 Task: Check the average views per listing of electric range in the last 5 years.
Action: Mouse moved to (1008, 223)
Screenshot: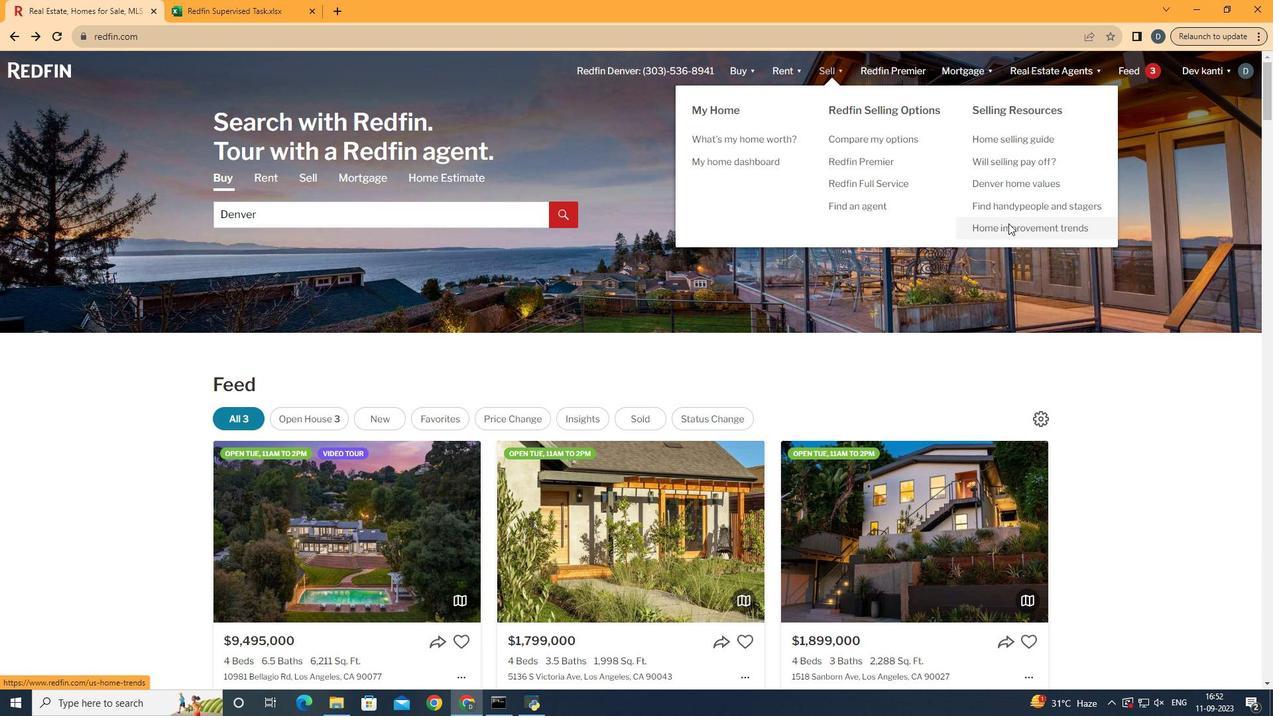 
Action: Mouse pressed left at (1008, 223)
Screenshot: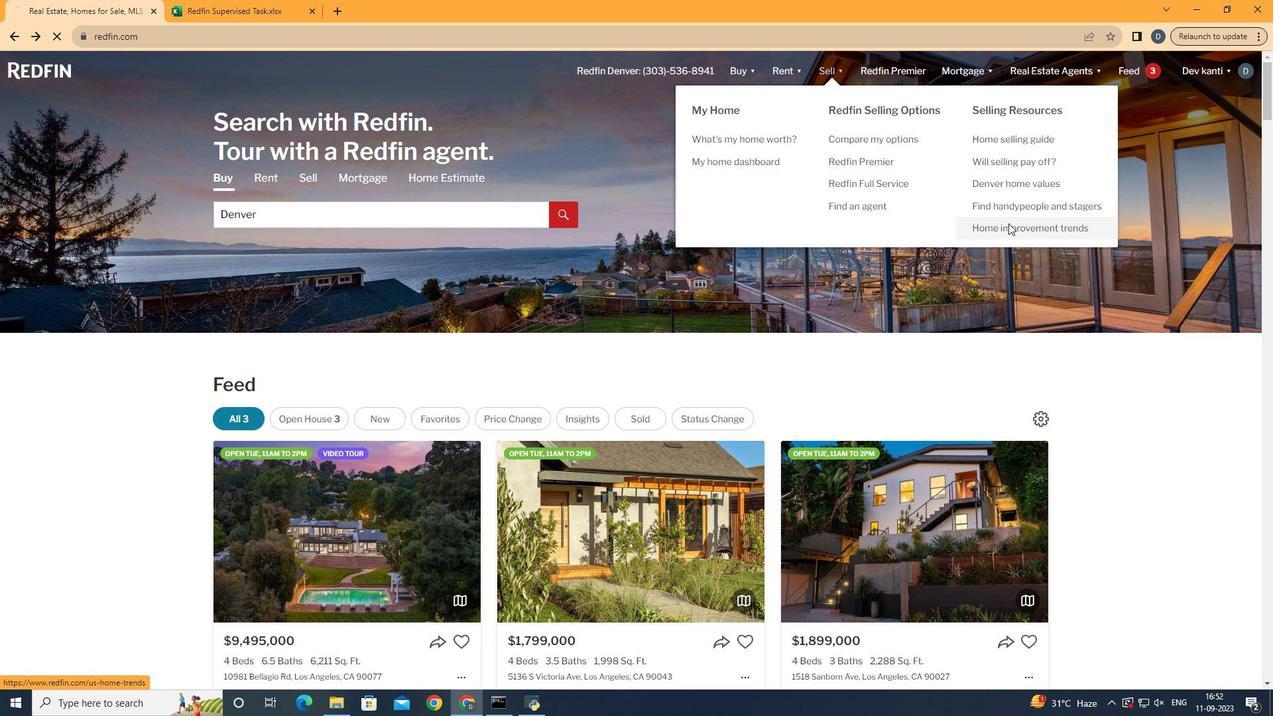 
Action: Mouse moved to (323, 249)
Screenshot: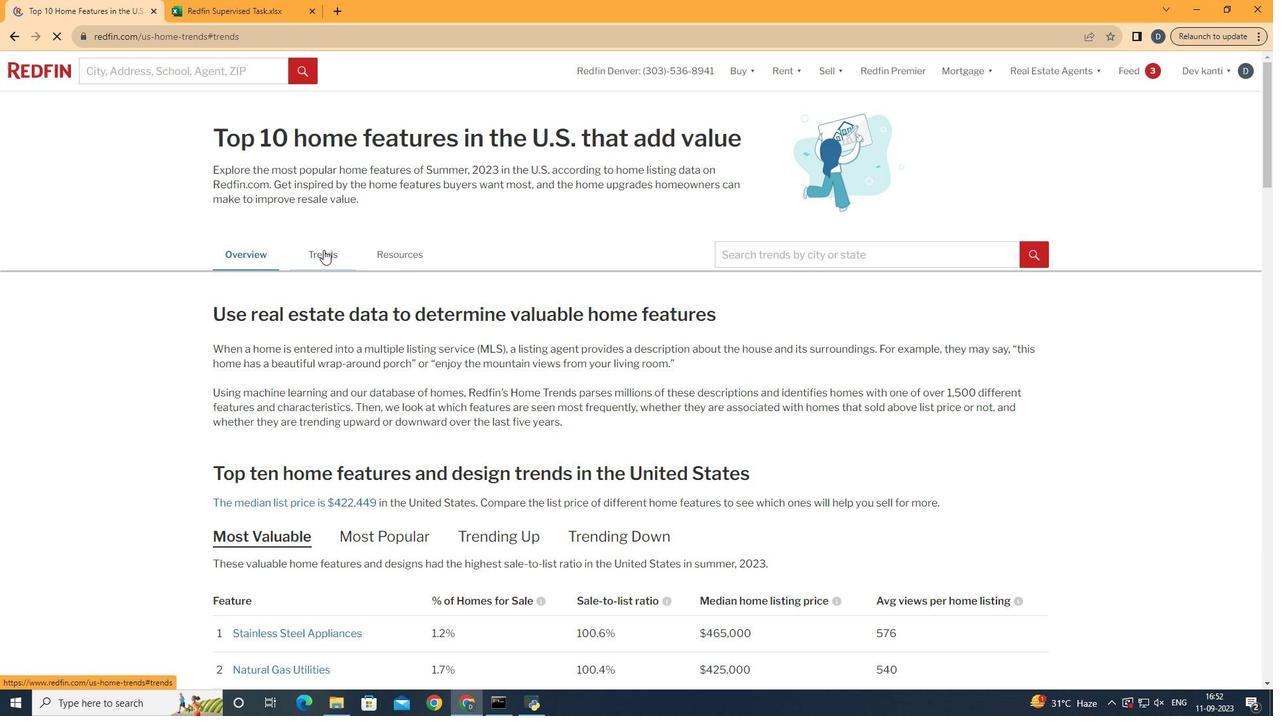 
Action: Mouse pressed left at (323, 249)
Screenshot: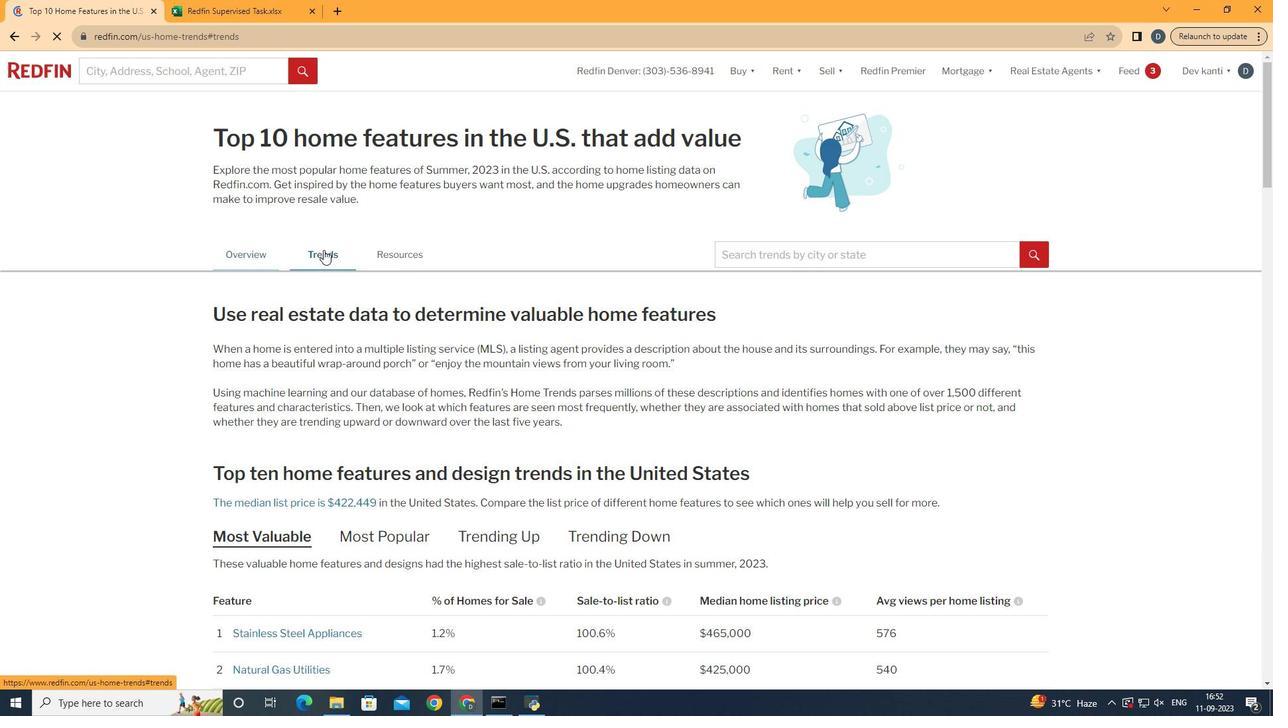 
Action: Mouse moved to (470, 276)
Screenshot: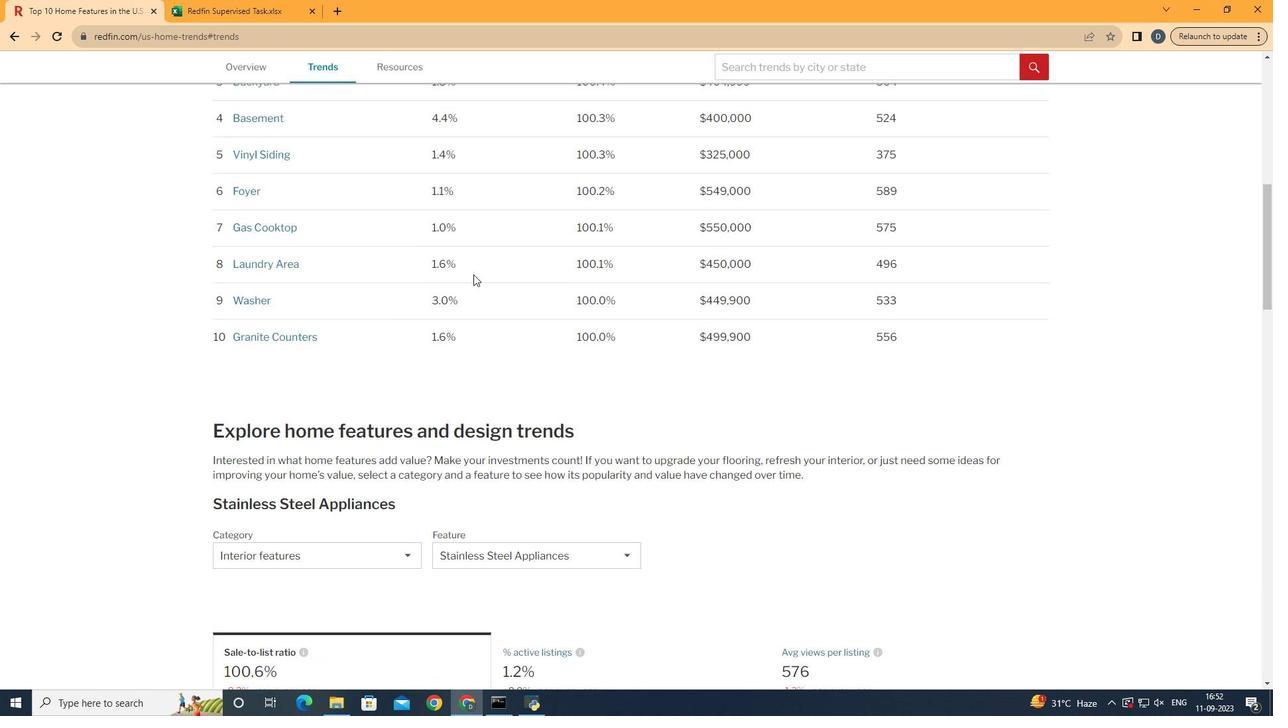 
Action: Mouse scrolled (470, 275) with delta (0, 0)
Screenshot: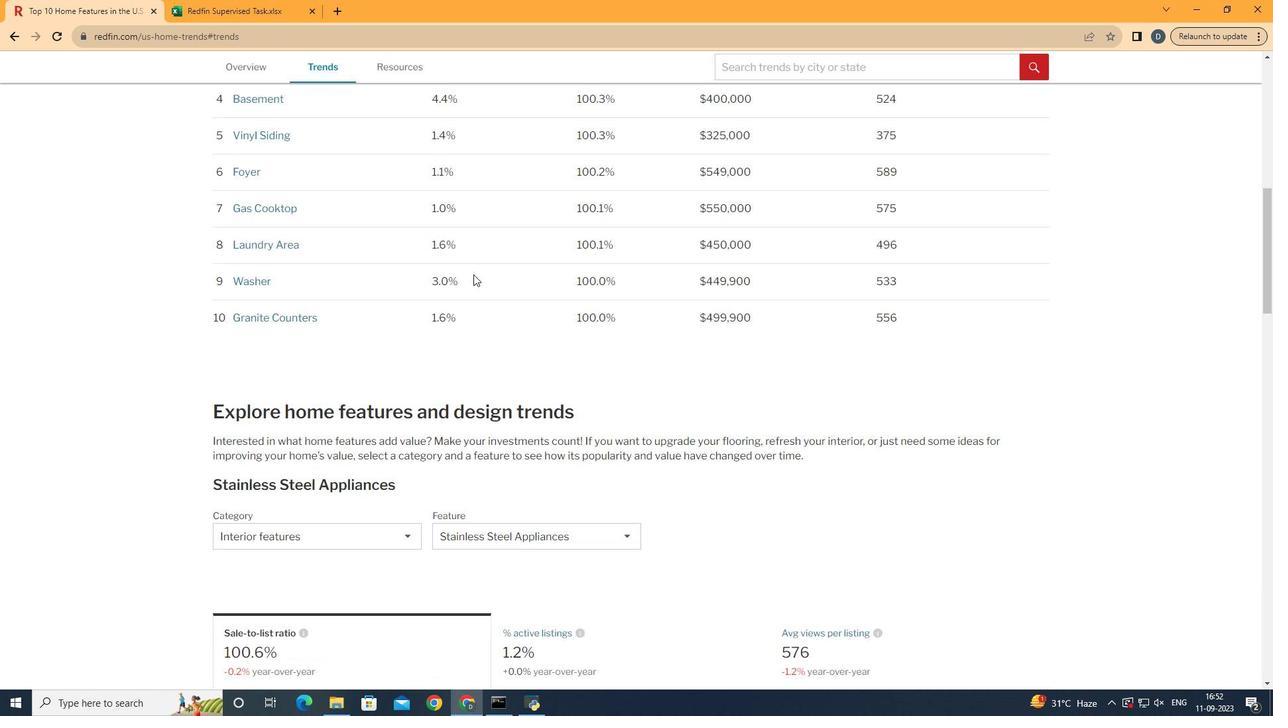 
Action: Mouse scrolled (470, 275) with delta (0, 0)
Screenshot: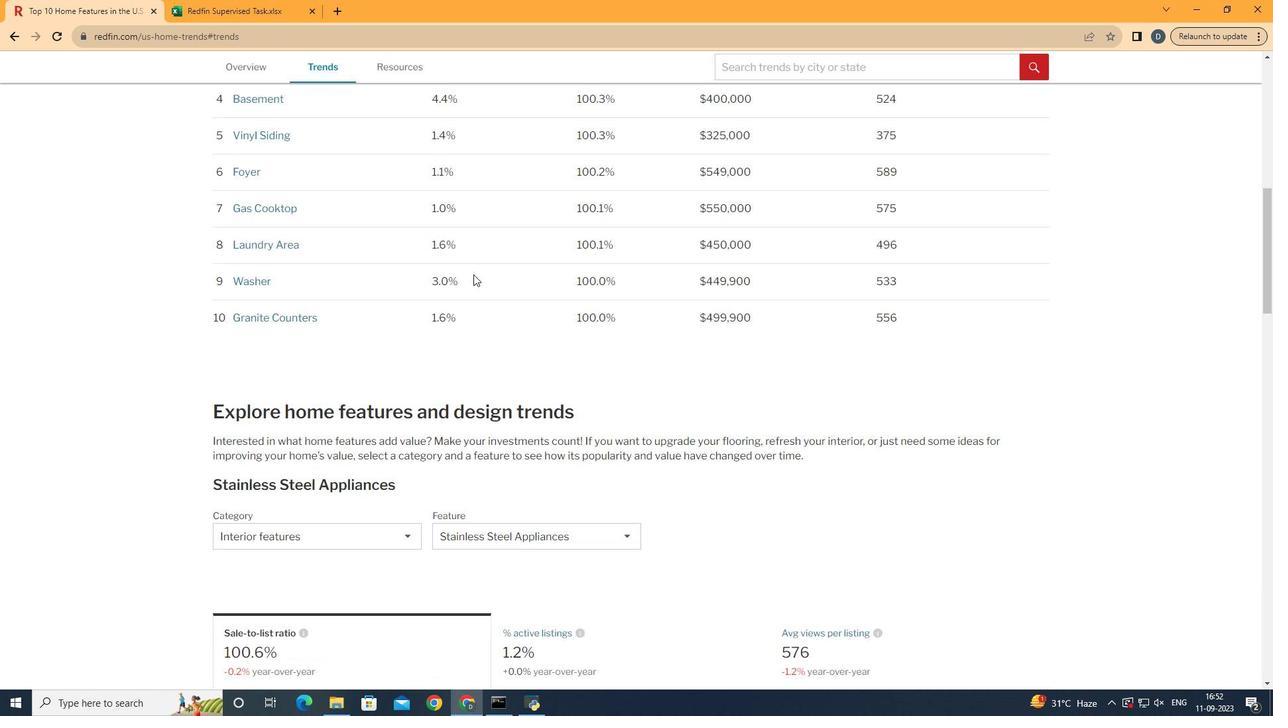 
Action: Mouse scrolled (470, 275) with delta (0, 0)
Screenshot: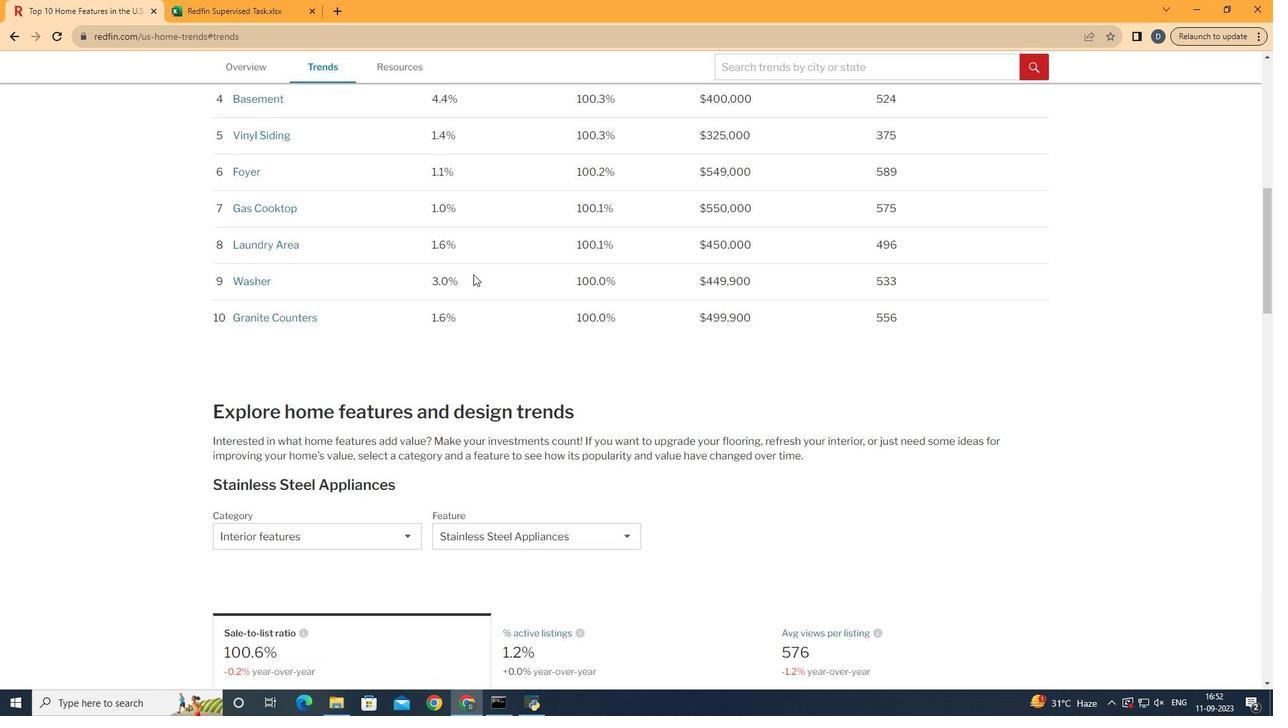 
Action: Mouse moved to (470, 275)
Screenshot: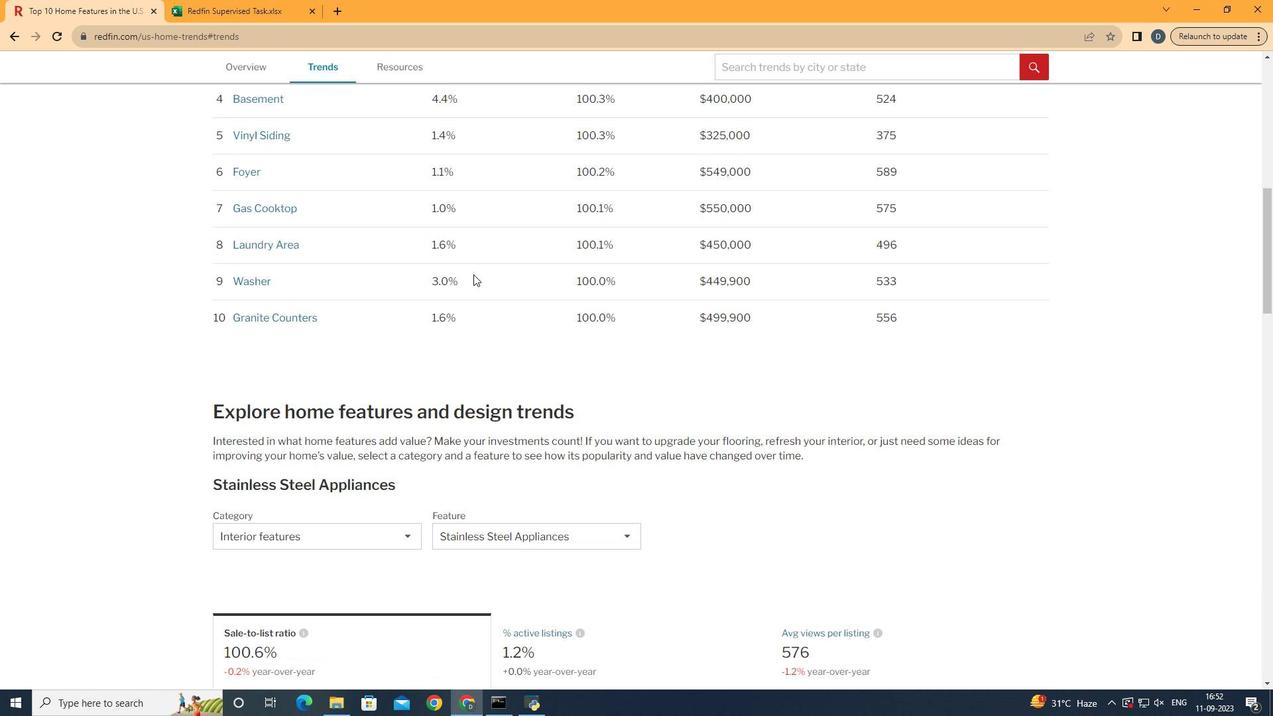 
Action: Mouse scrolled (470, 275) with delta (0, 0)
Screenshot: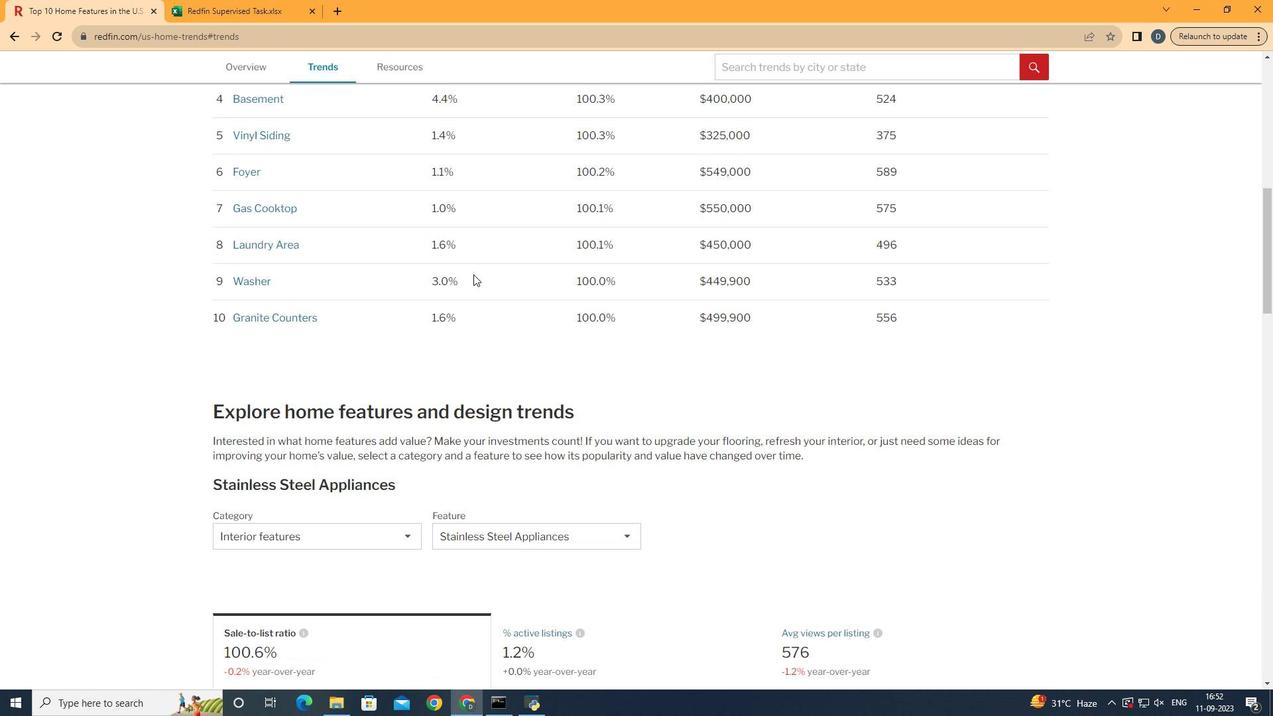 
Action: Mouse moved to (473, 274)
Screenshot: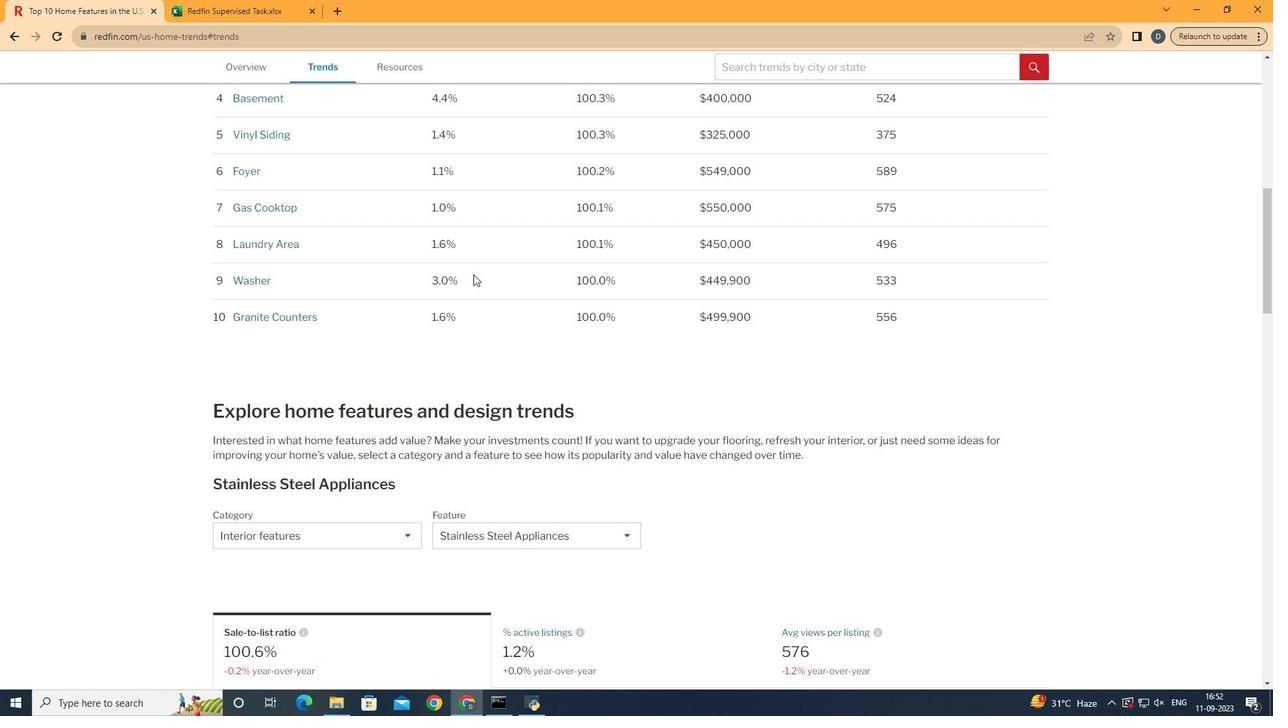 
Action: Mouse scrolled (473, 273) with delta (0, 0)
Screenshot: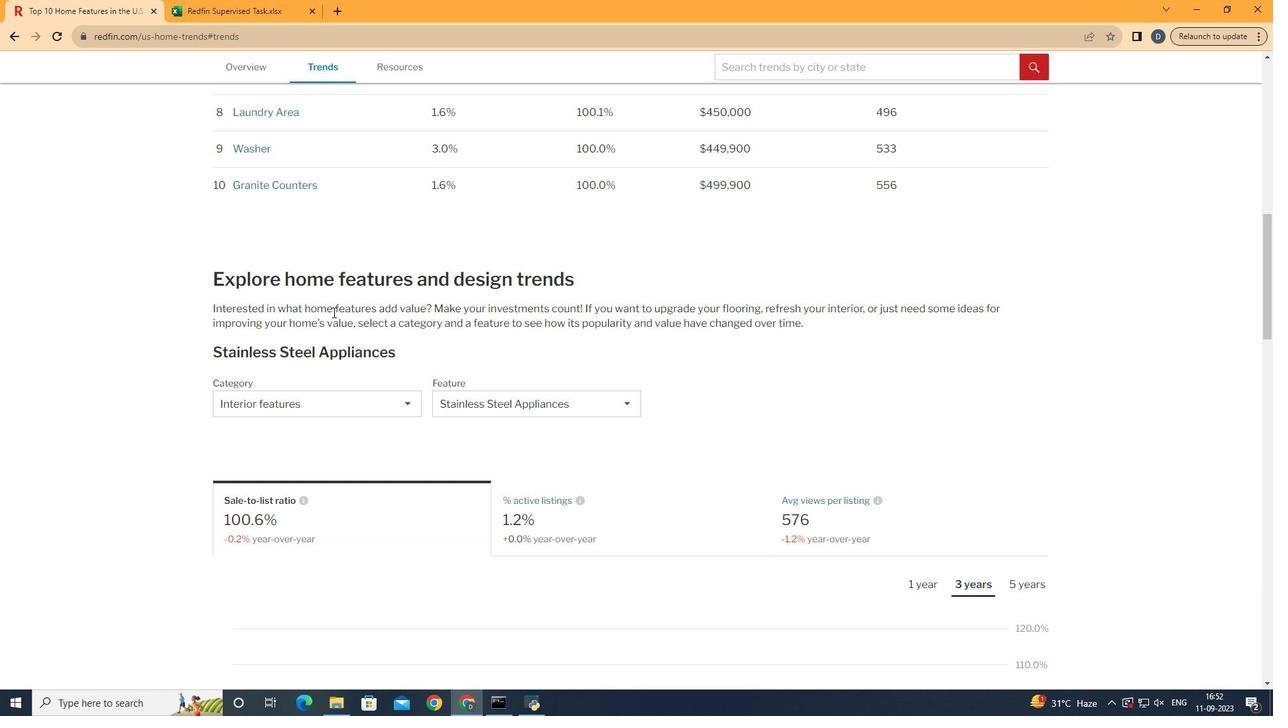 
Action: Mouse scrolled (473, 273) with delta (0, 0)
Screenshot: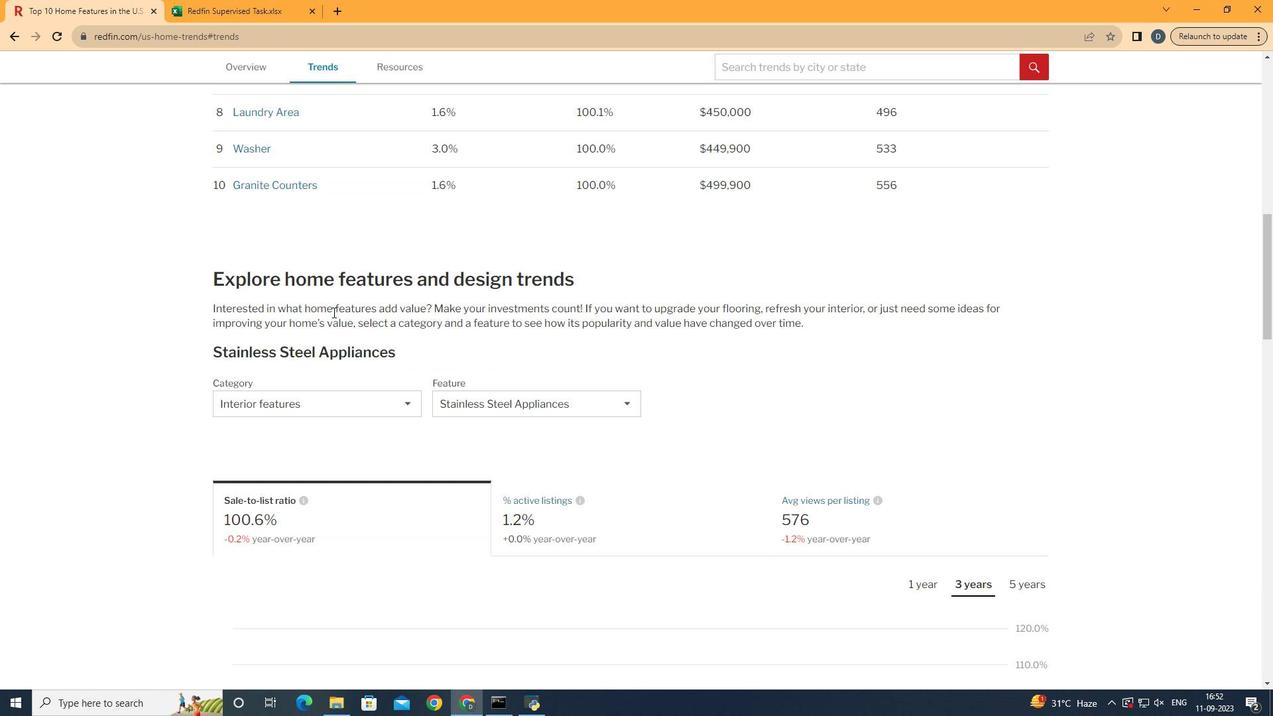 
Action: Mouse moved to (310, 346)
Screenshot: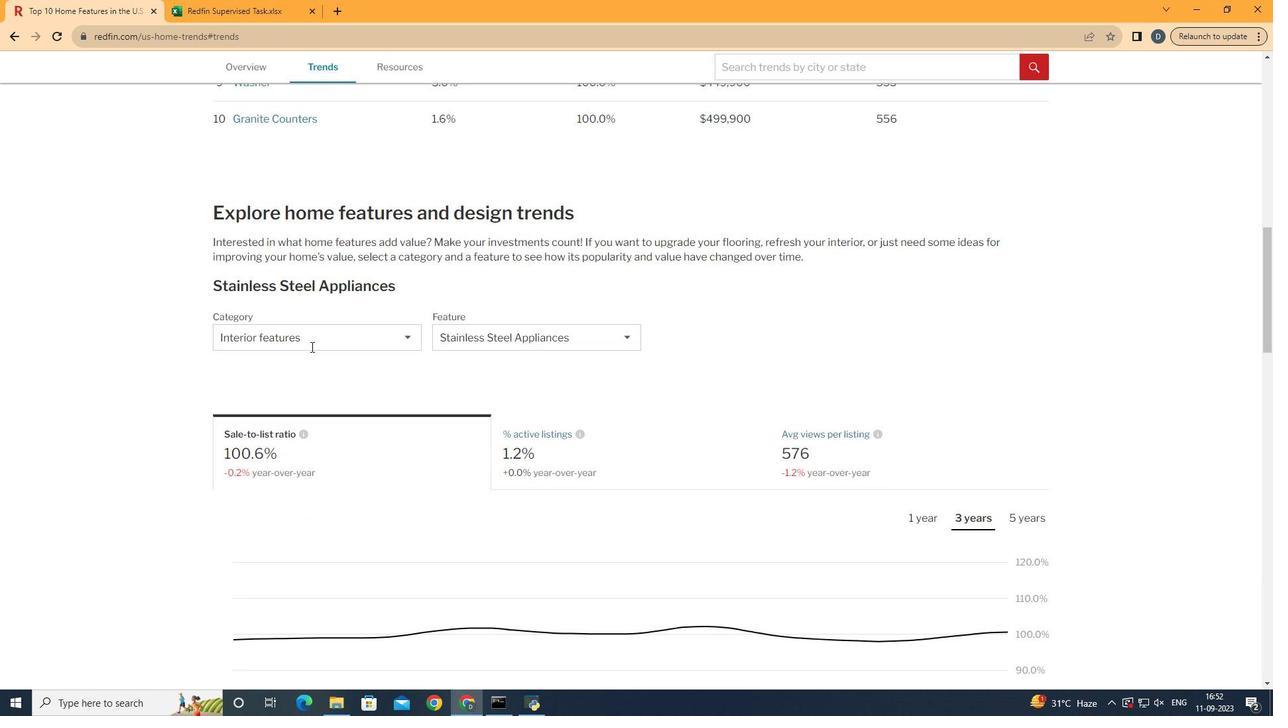 
Action: Mouse scrolled (310, 345) with delta (0, 0)
Screenshot: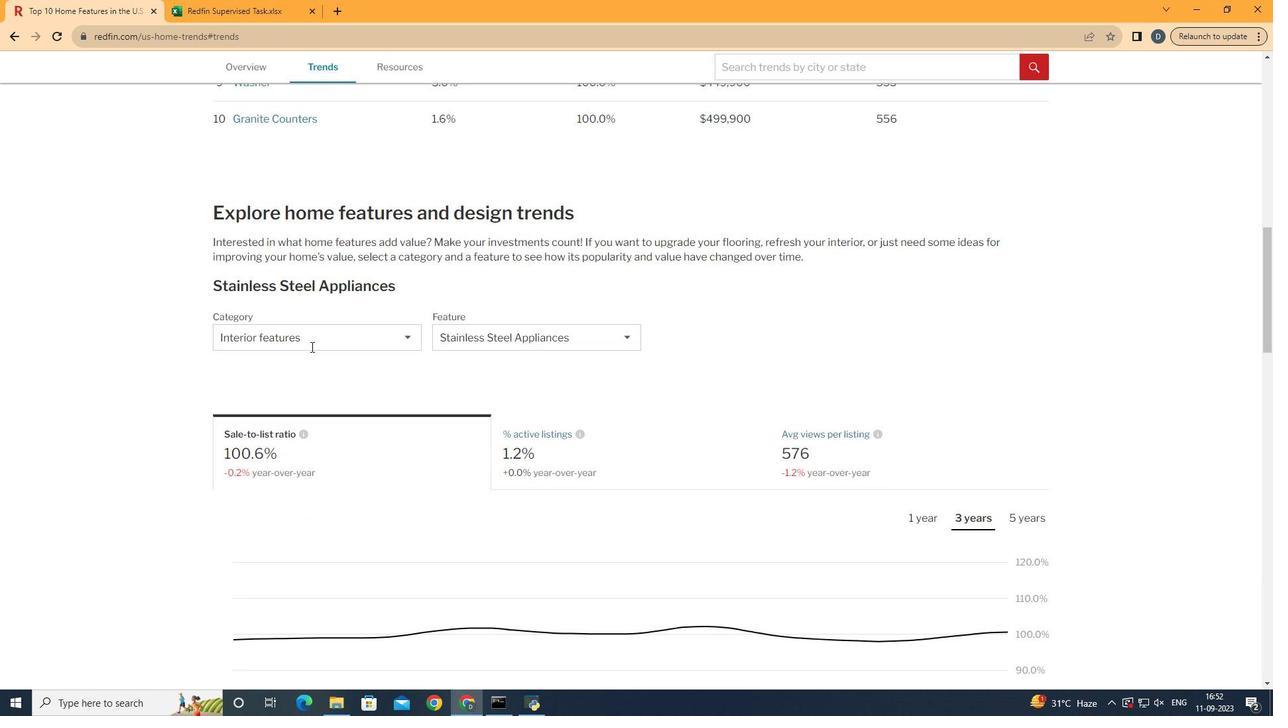 
Action: Mouse moved to (310, 346)
Screenshot: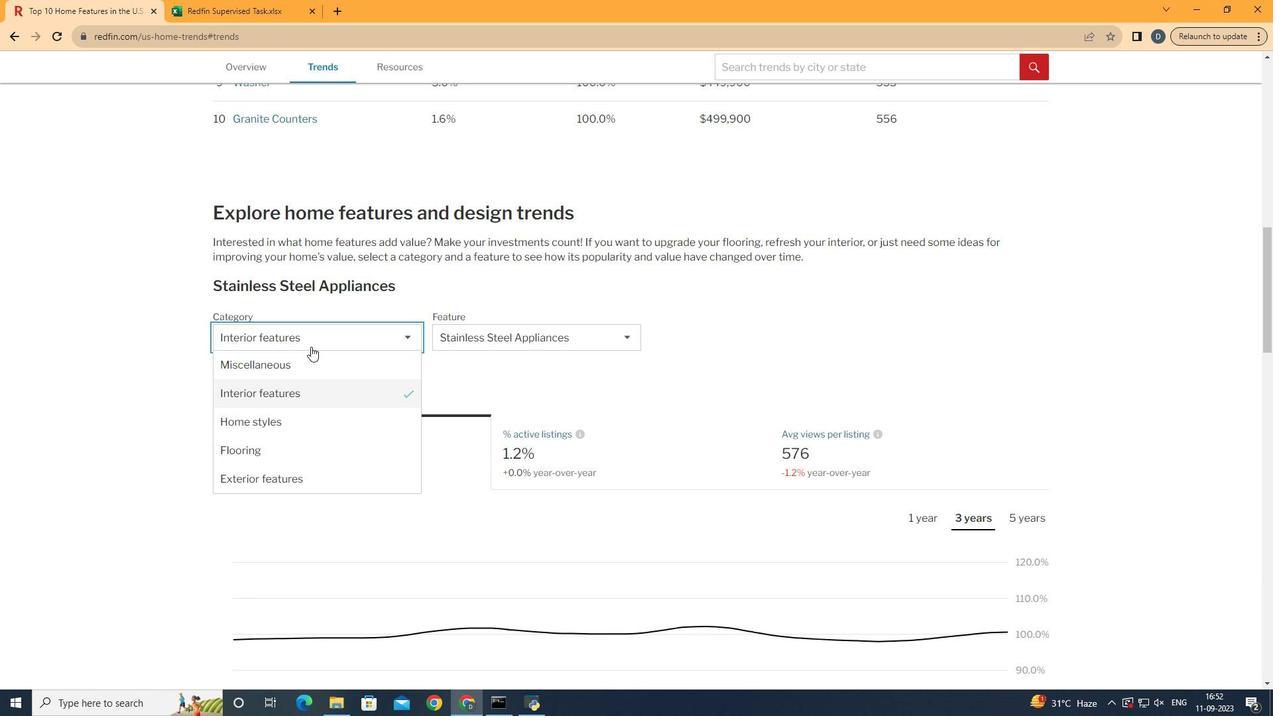 
Action: Mouse pressed left at (310, 346)
Screenshot: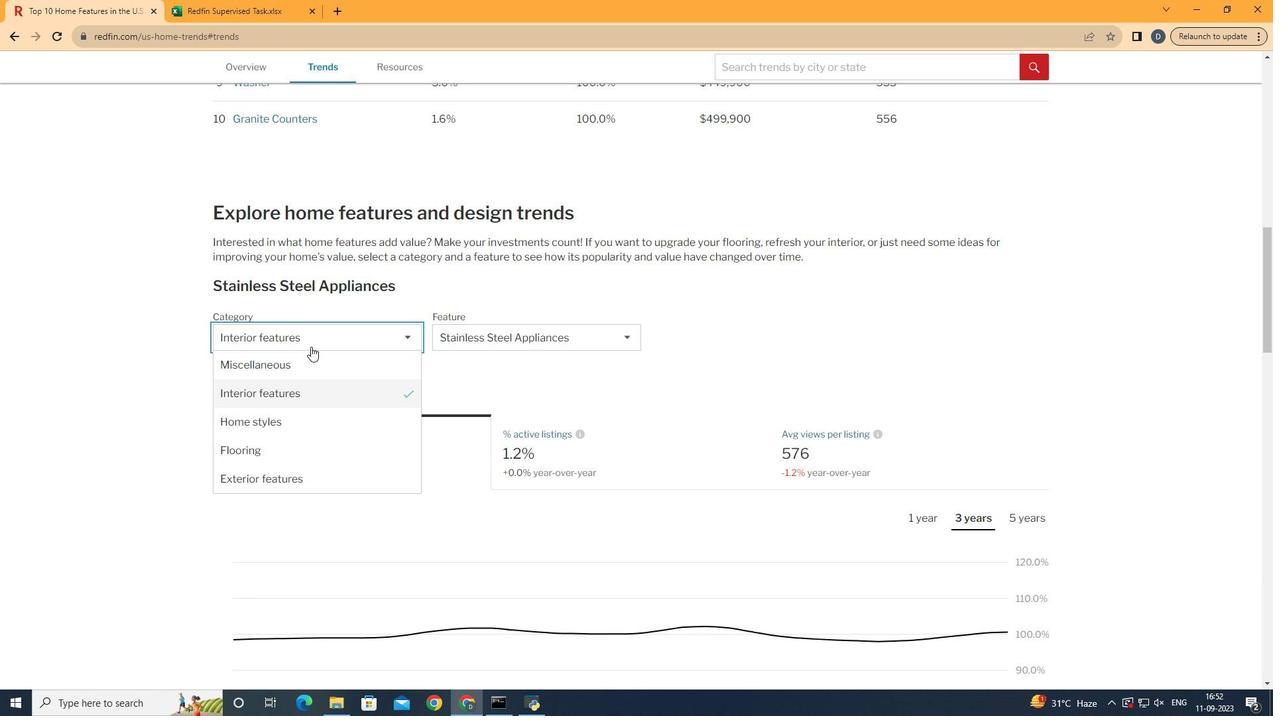 
Action: Mouse moved to (309, 403)
Screenshot: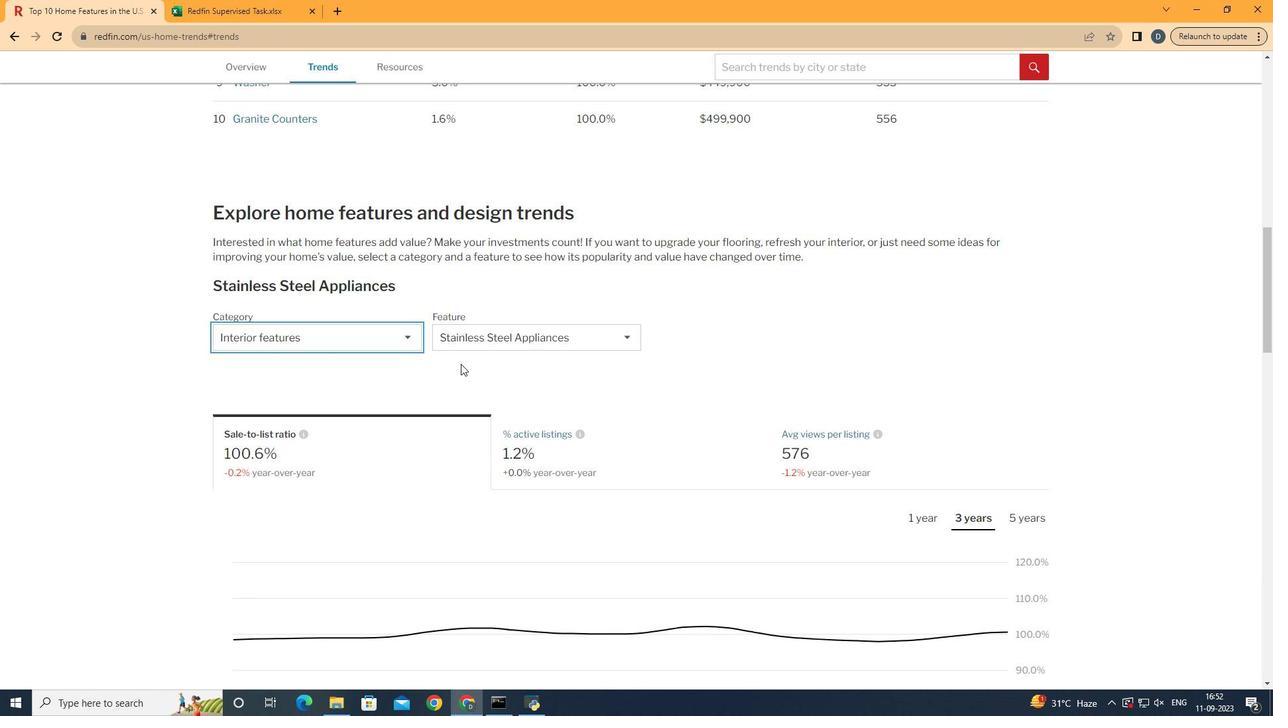 
Action: Mouse pressed left at (309, 403)
Screenshot: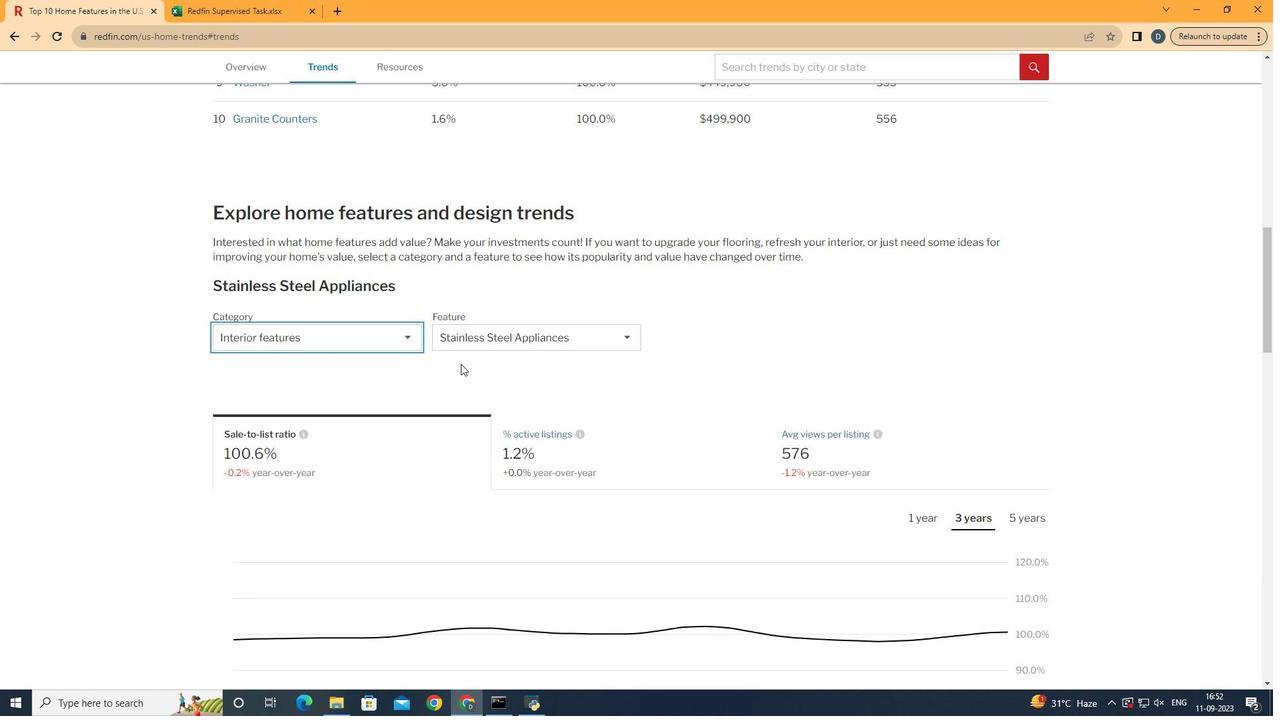 
Action: Mouse moved to (523, 340)
Screenshot: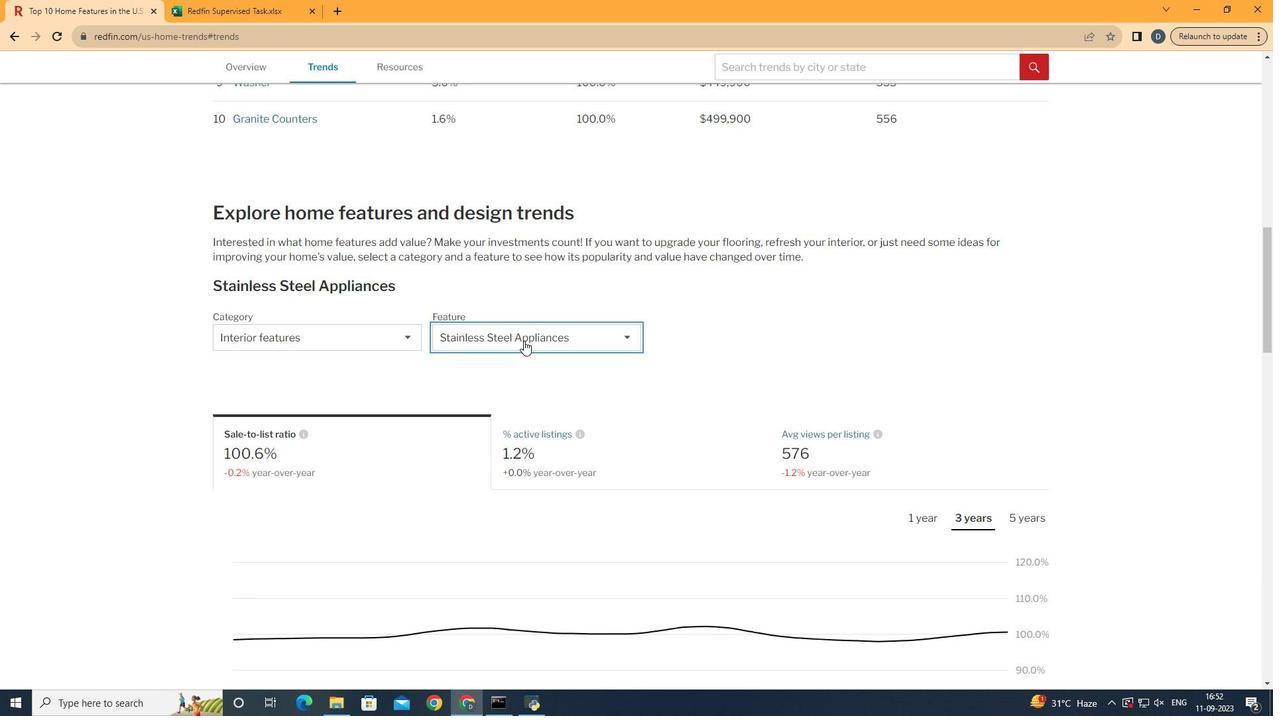 
Action: Mouse pressed left at (523, 340)
Screenshot: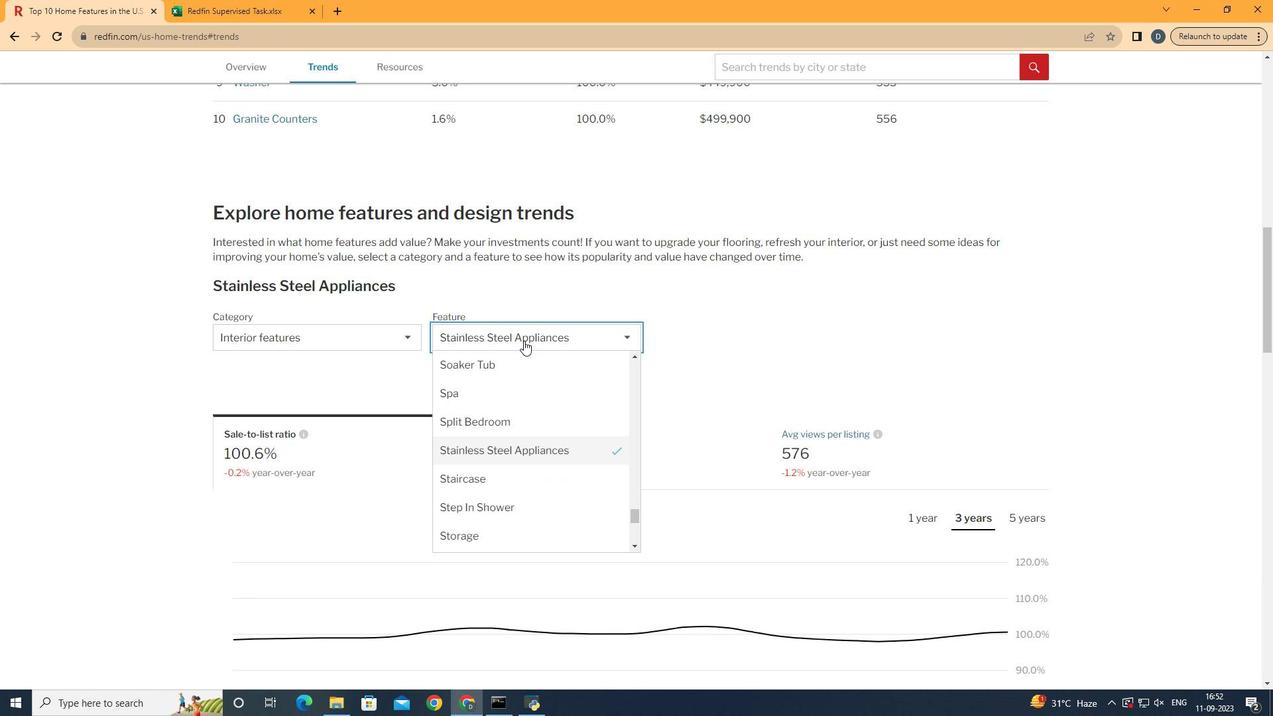 
Action: Mouse moved to (576, 427)
Screenshot: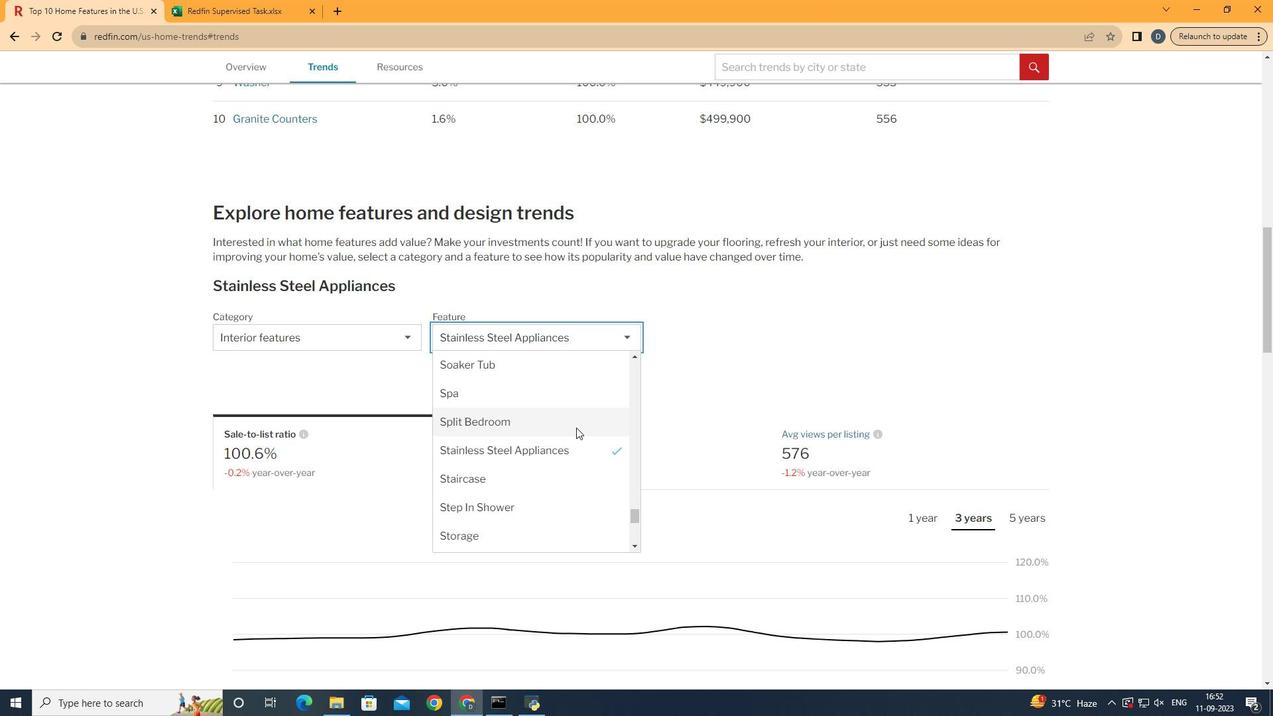 
Action: Mouse scrolled (576, 428) with delta (0, 0)
Screenshot: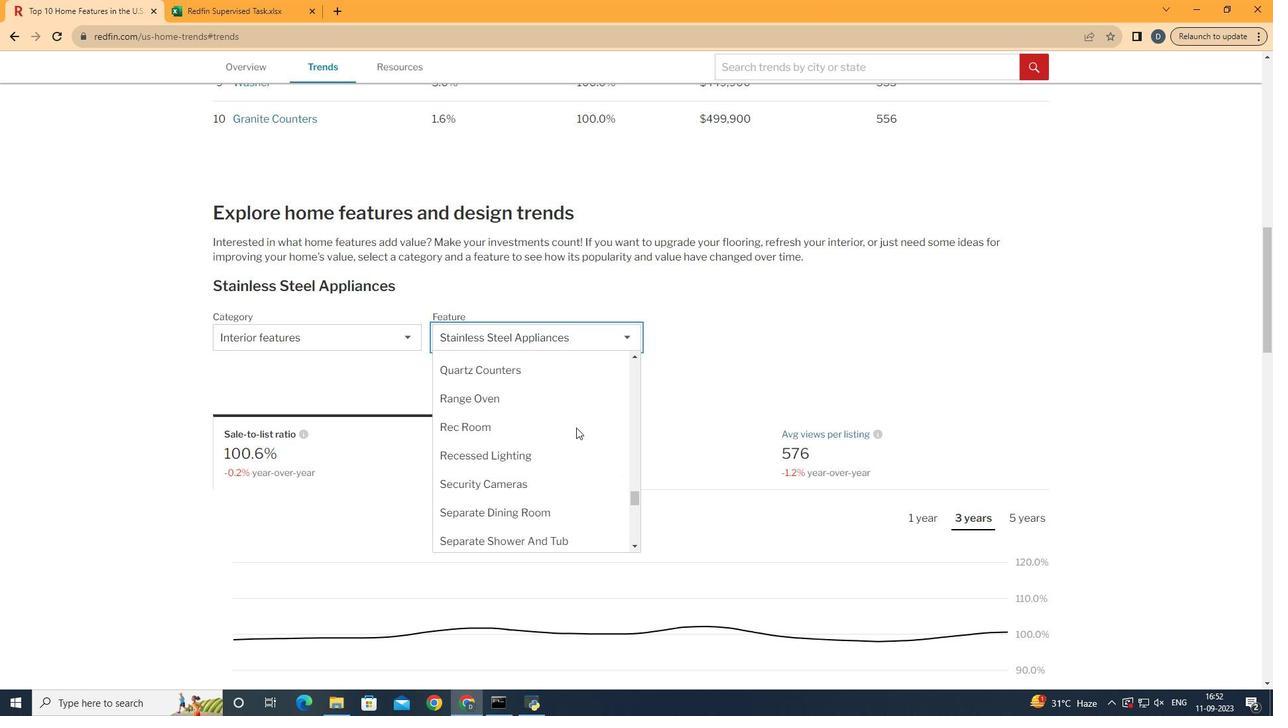 
Action: Mouse scrolled (576, 428) with delta (0, 0)
Screenshot: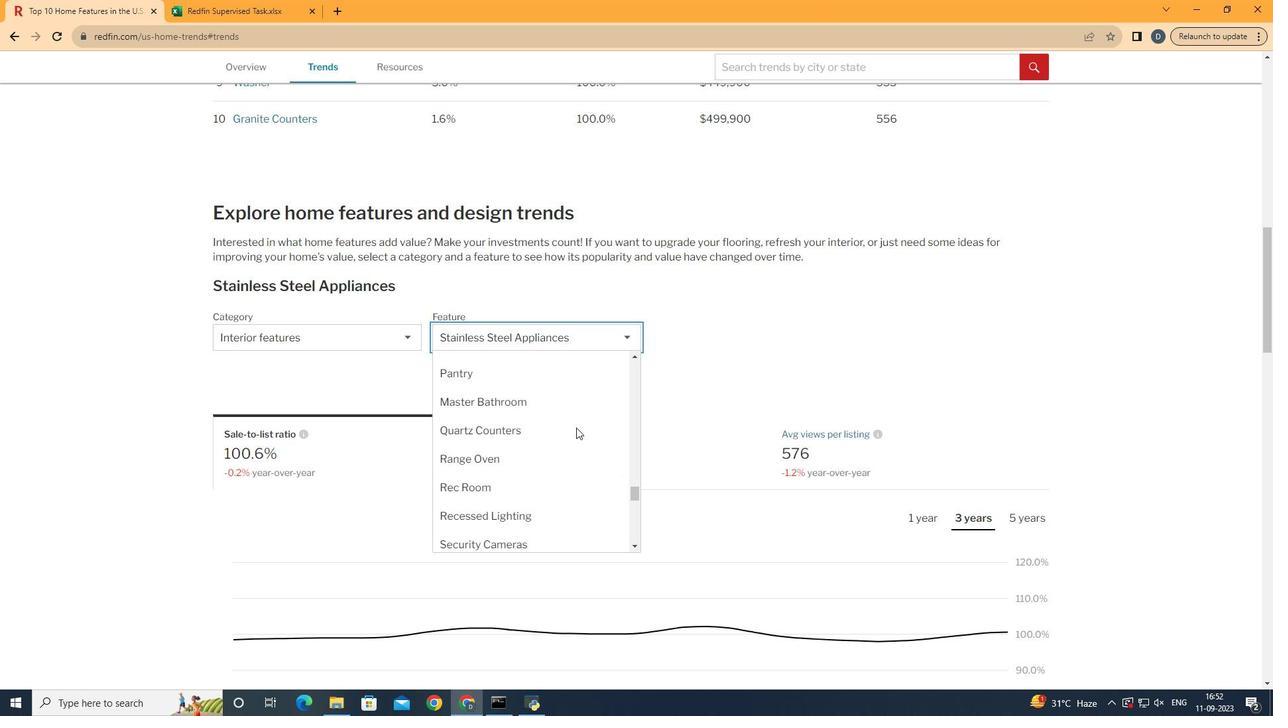 
Action: Mouse scrolled (576, 428) with delta (0, 0)
Screenshot: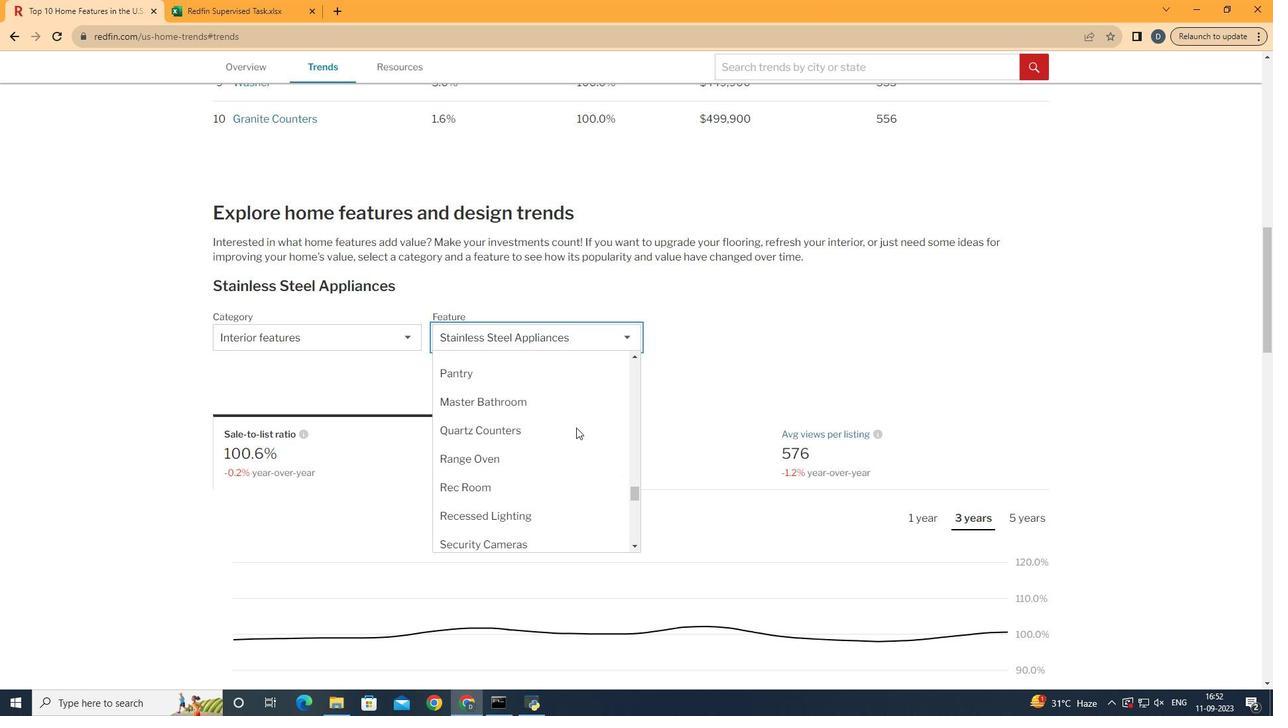 
Action: Mouse scrolled (576, 428) with delta (0, 0)
Screenshot: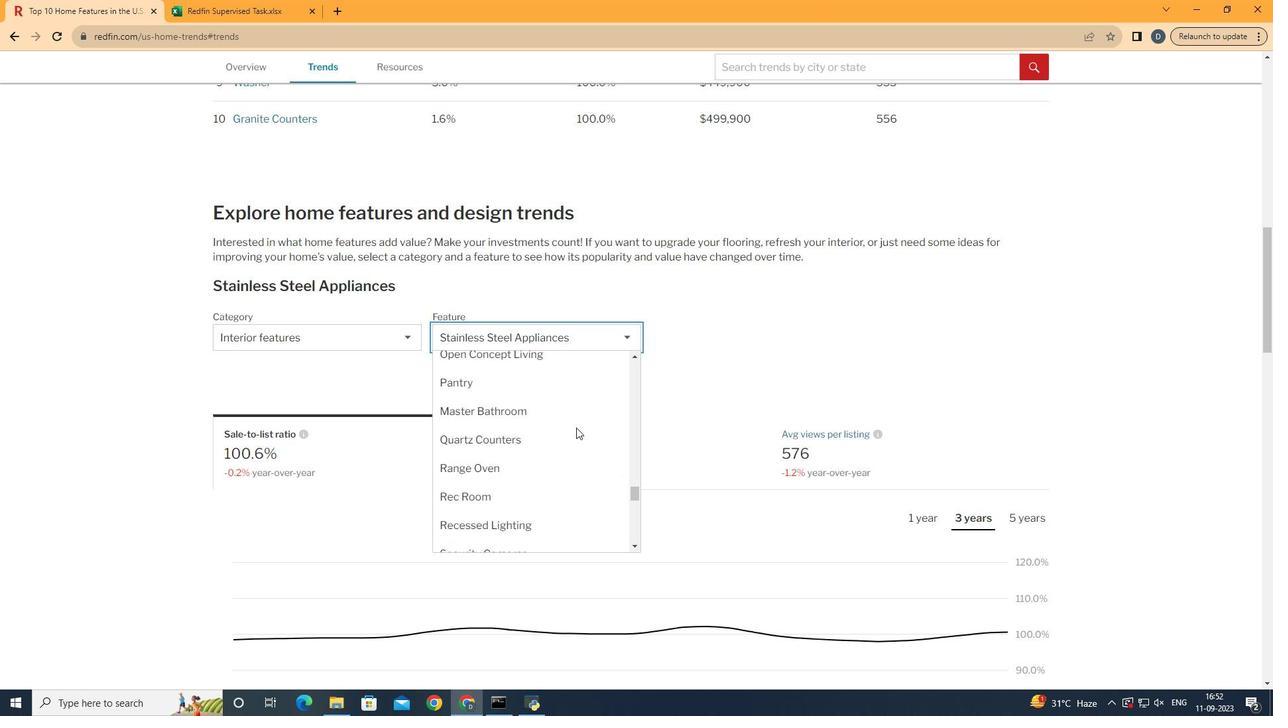 
Action: Mouse scrolled (576, 428) with delta (0, 0)
Screenshot: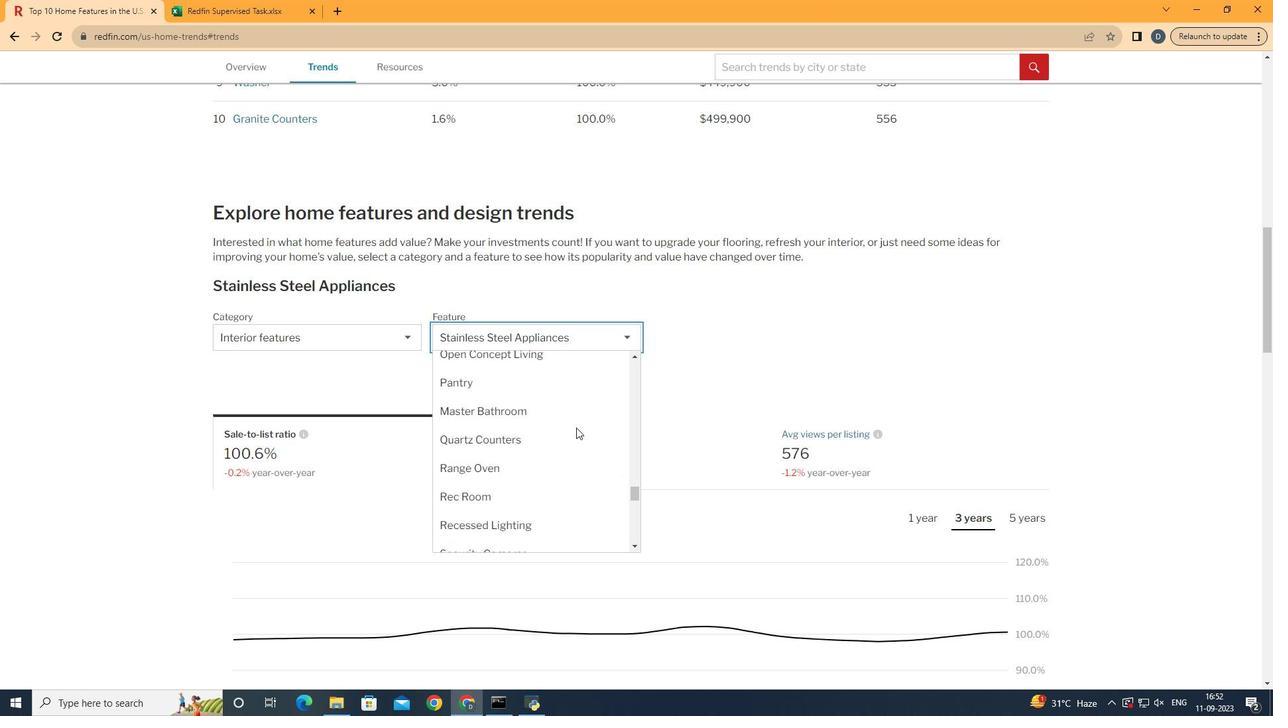 
Action: Mouse moved to (576, 428)
Screenshot: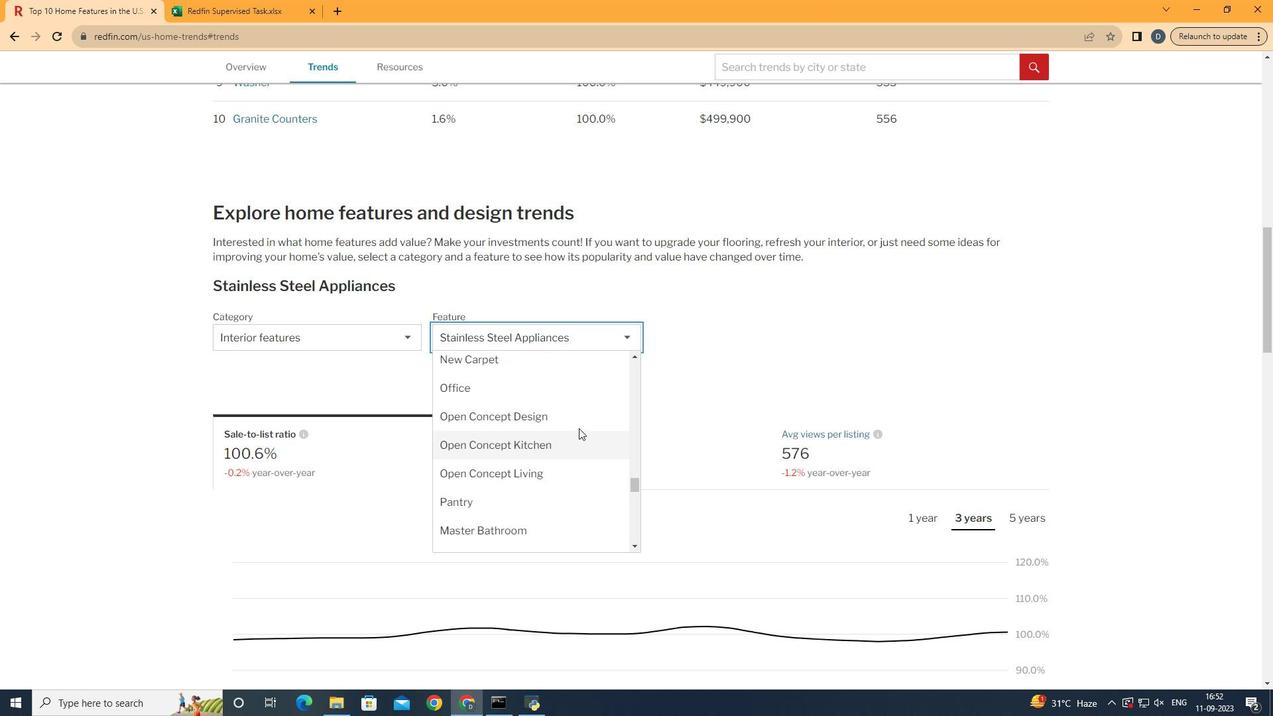 
Action: Mouse scrolled (576, 428) with delta (0, 0)
Screenshot: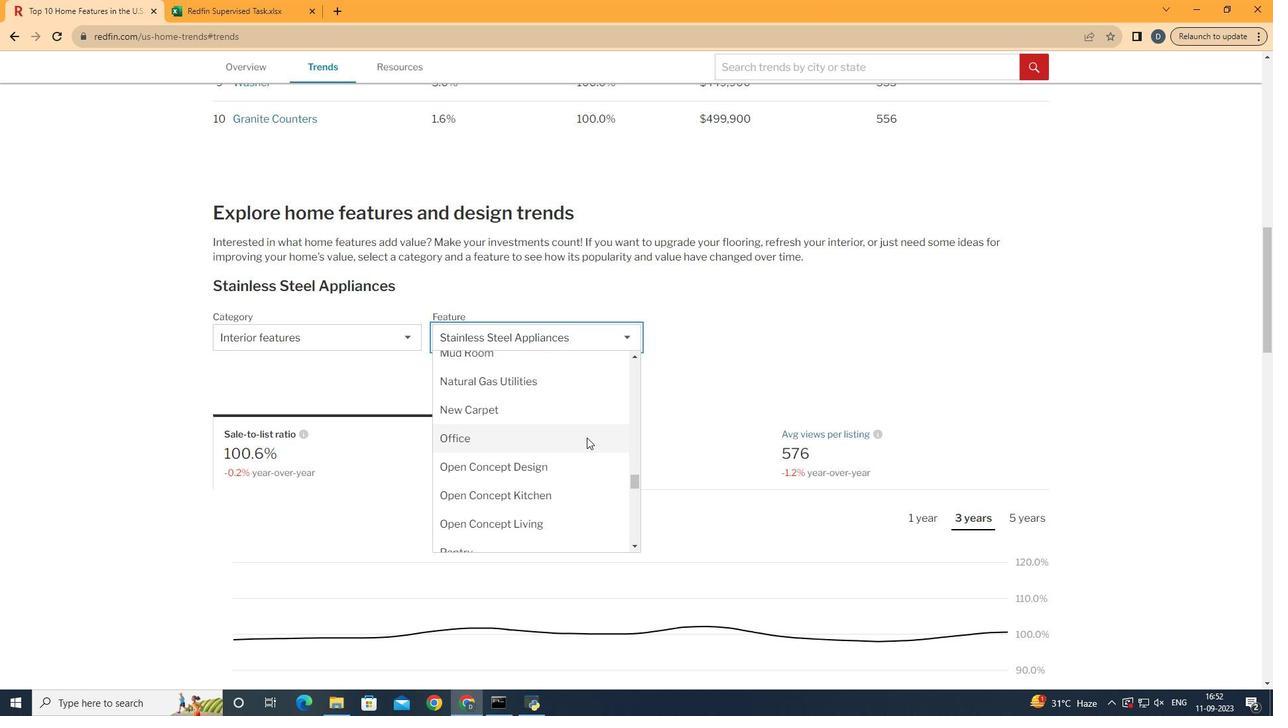 
Action: Mouse scrolled (576, 428) with delta (0, 0)
Screenshot: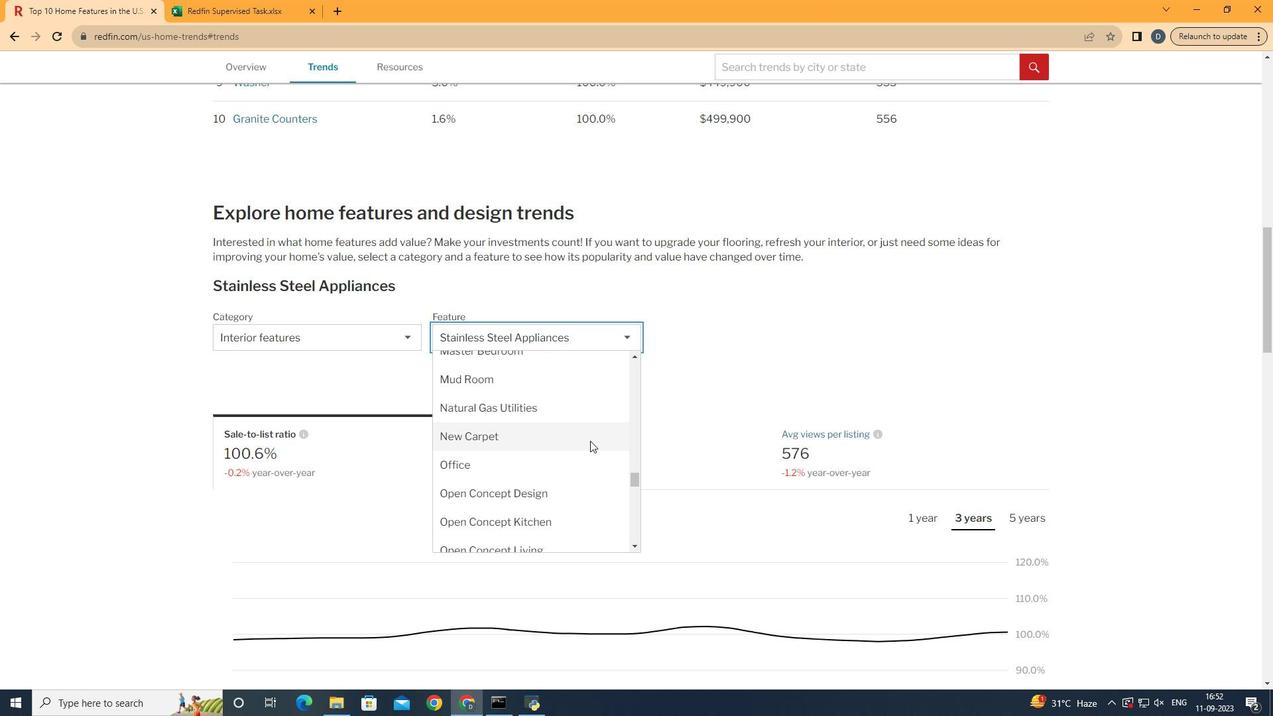 
Action: Mouse scrolled (576, 428) with delta (0, 0)
Screenshot: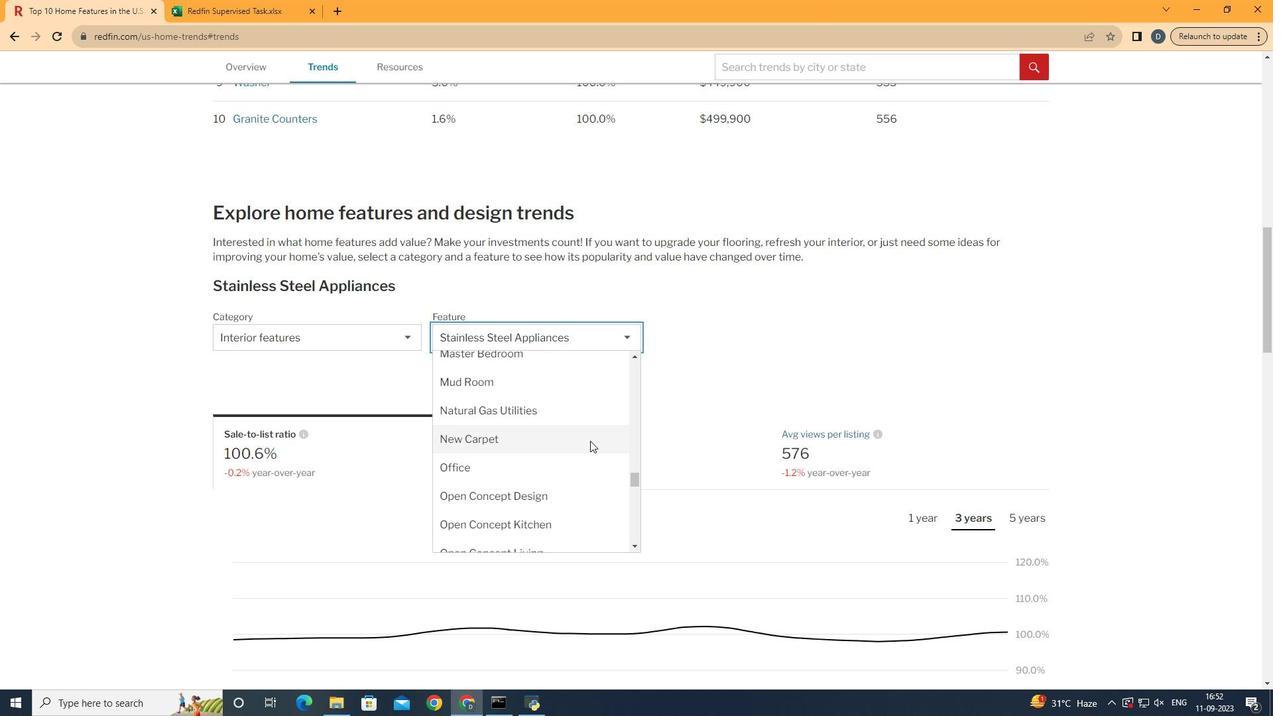 
Action: Mouse moved to (590, 440)
Screenshot: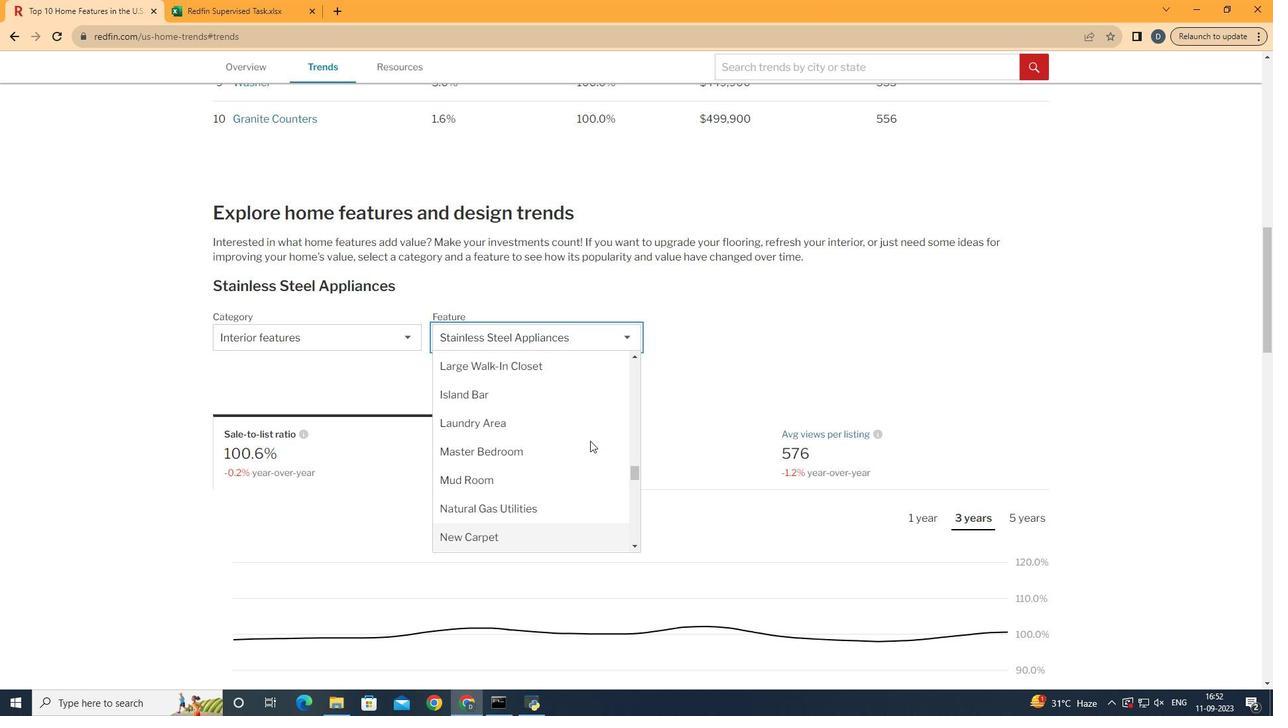 
Action: Mouse scrolled (590, 441) with delta (0, 0)
Screenshot: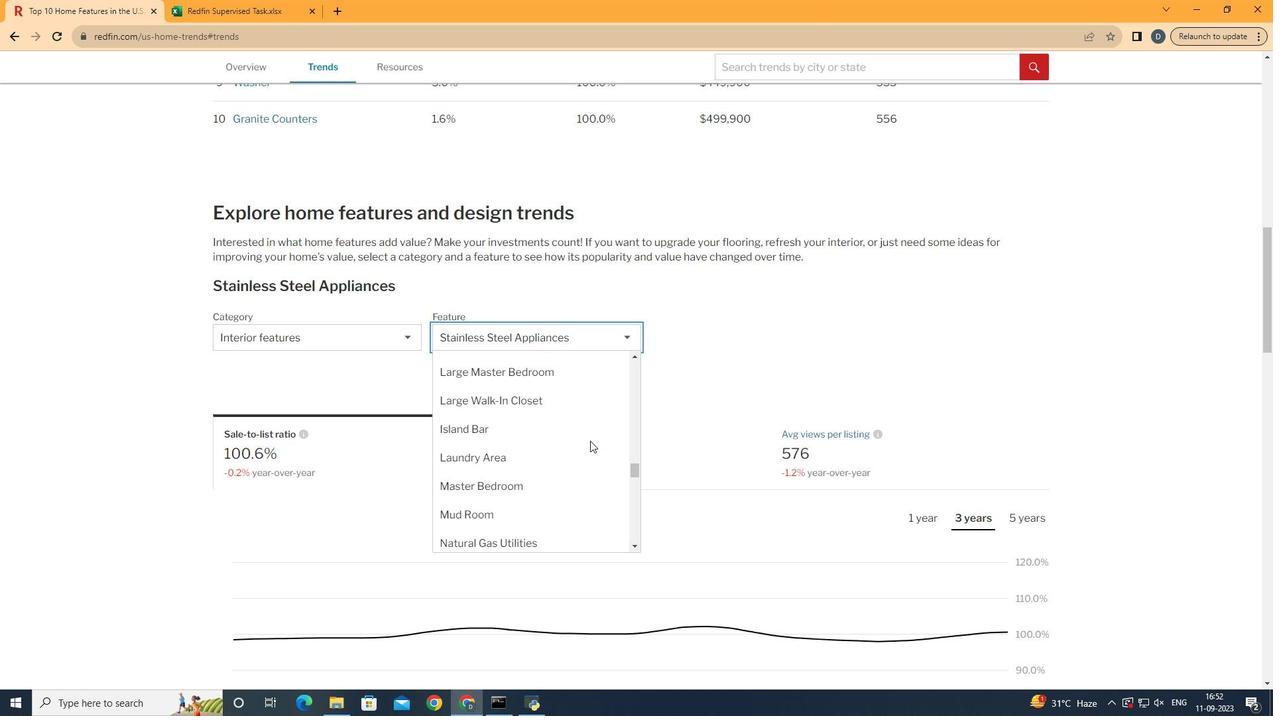 
Action: Mouse scrolled (590, 441) with delta (0, 0)
Screenshot: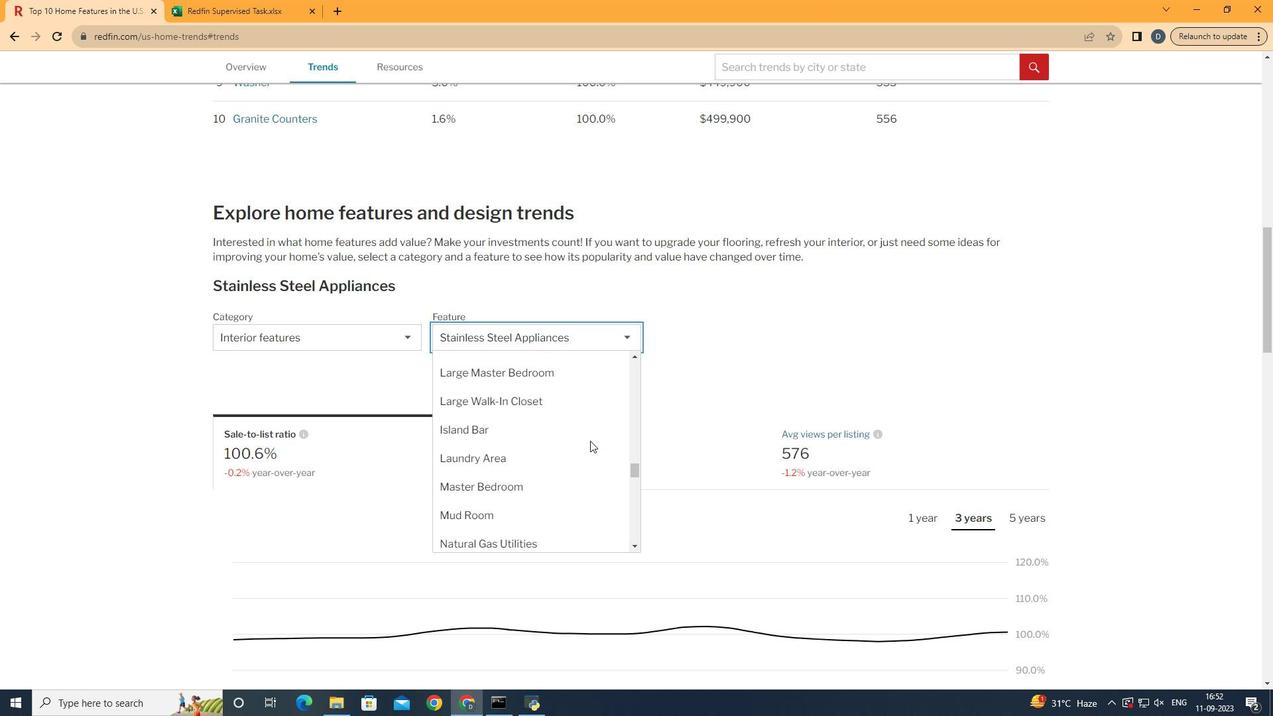 
Action: Mouse scrolled (590, 441) with delta (0, 0)
Screenshot: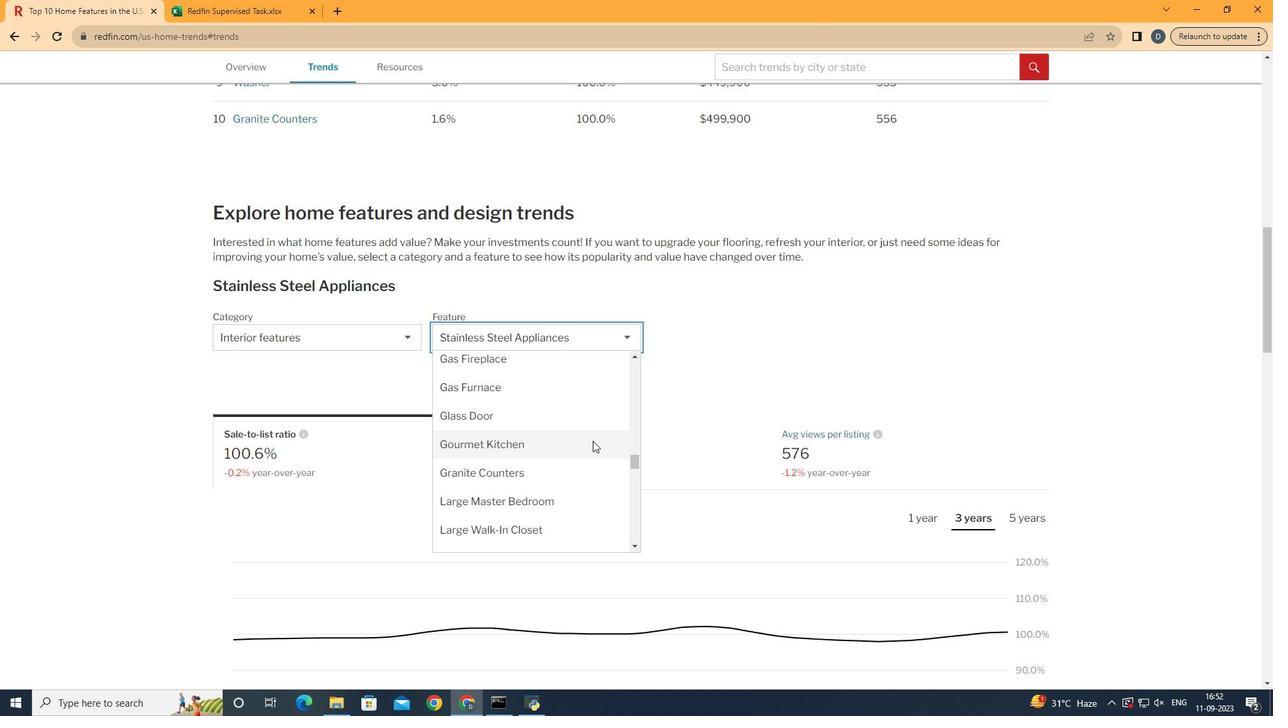 
Action: Mouse scrolled (590, 441) with delta (0, 0)
Screenshot: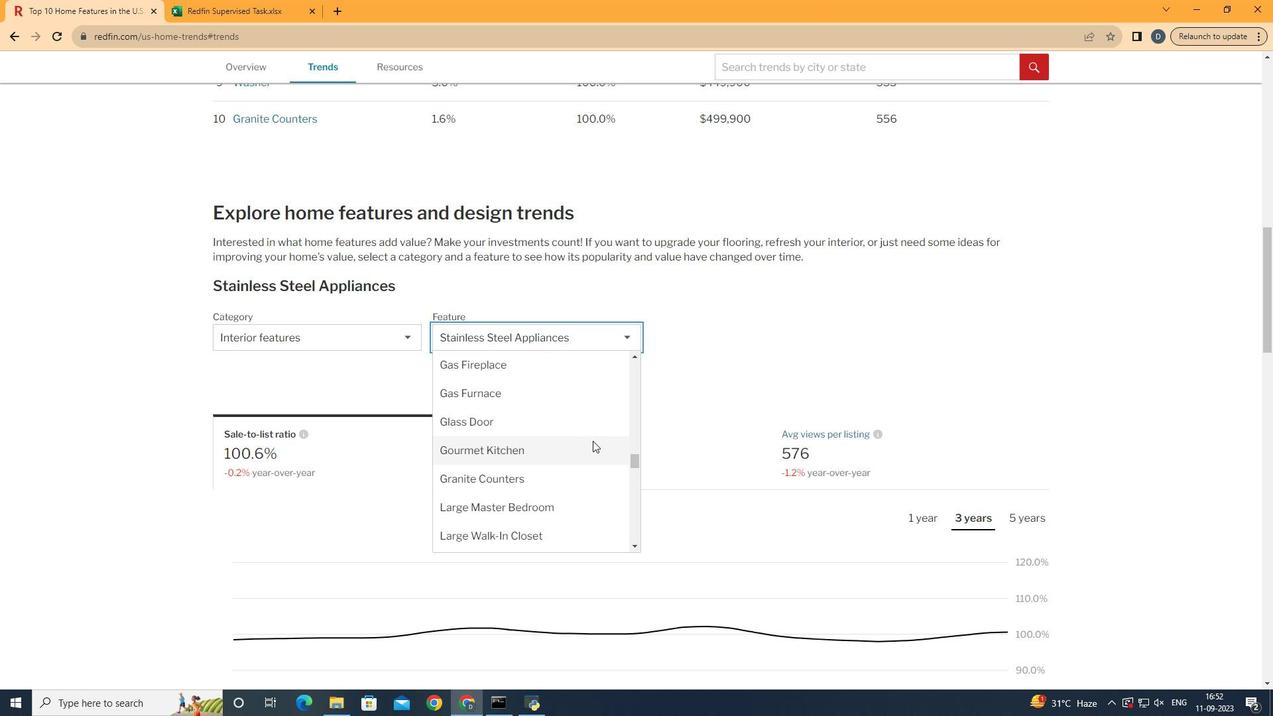 
Action: Mouse moved to (592, 440)
Screenshot: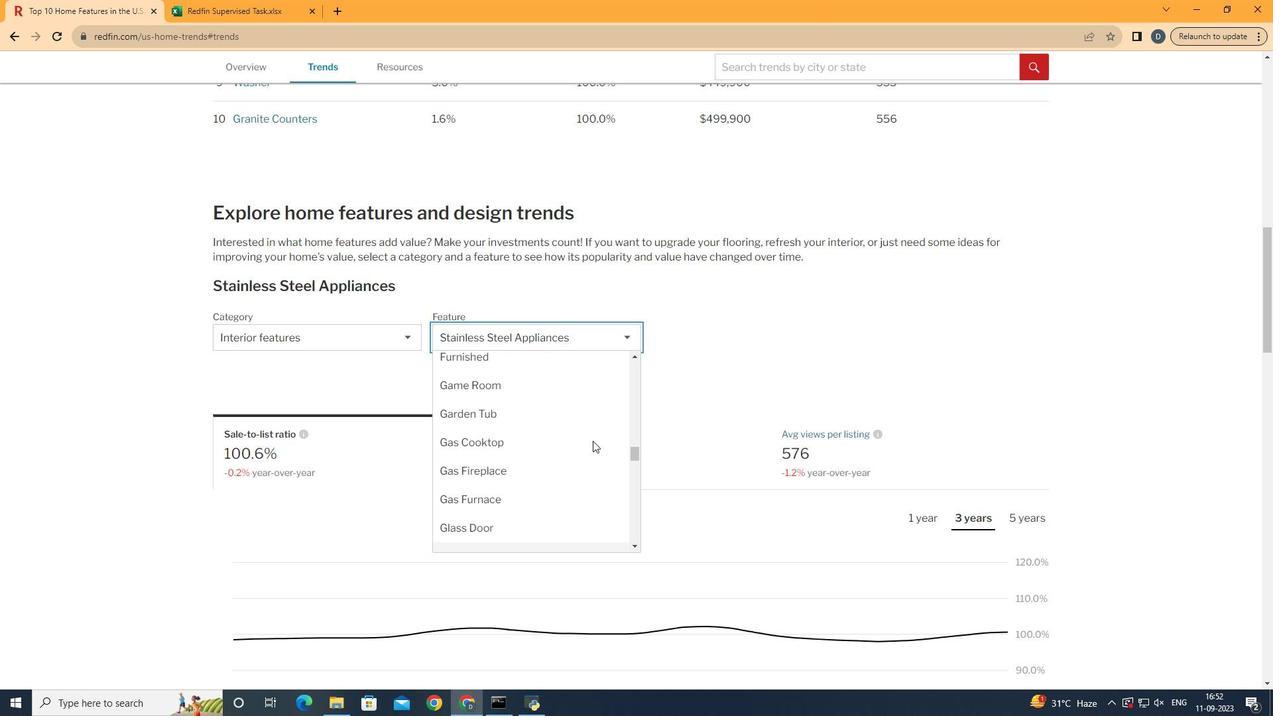 
Action: Mouse scrolled (592, 441) with delta (0, 0)
Screenshot: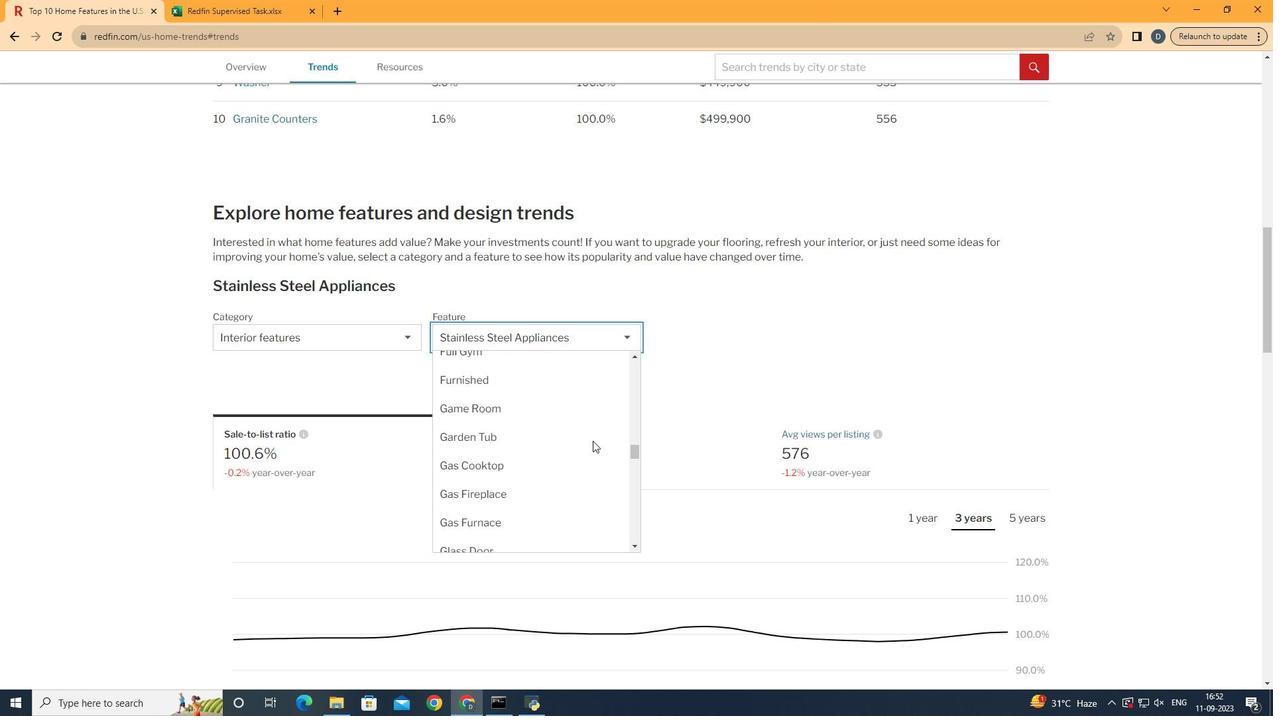 
Action: Mouse moved to (592, 440)
Screenshot: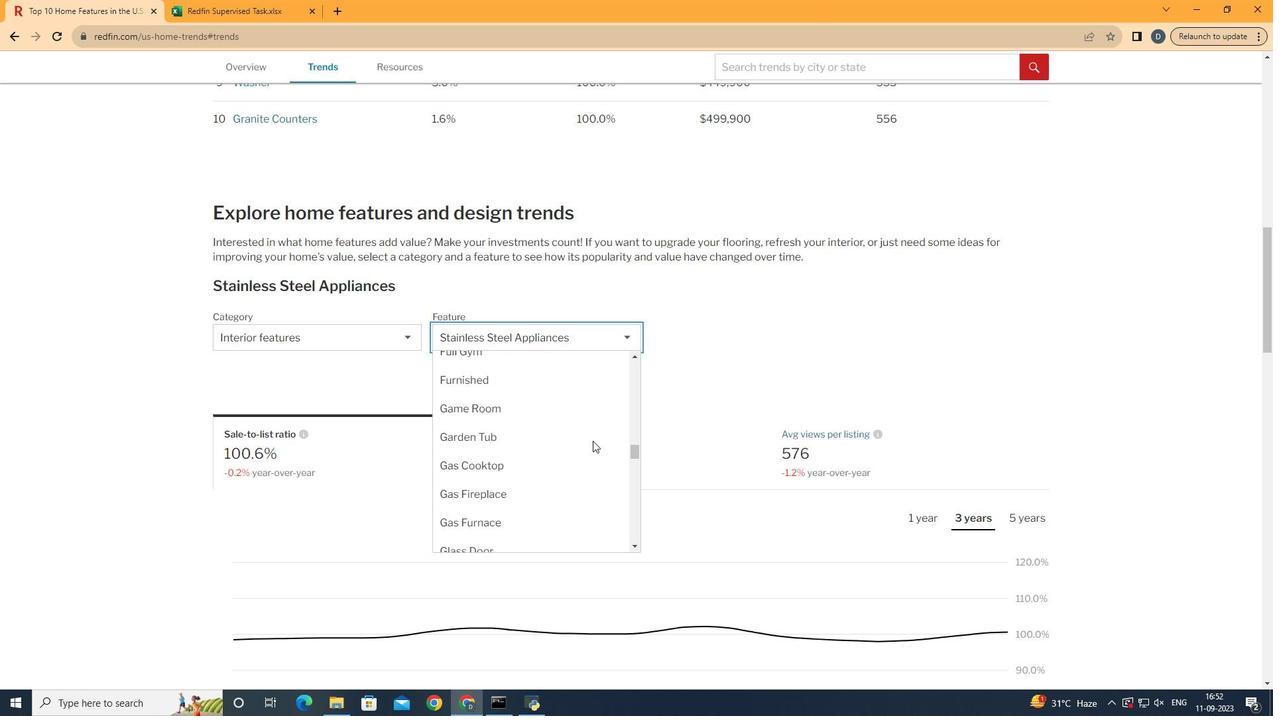 
Action: Mouse scrolled (592, 441) with delta (0, 0)
Screenshot: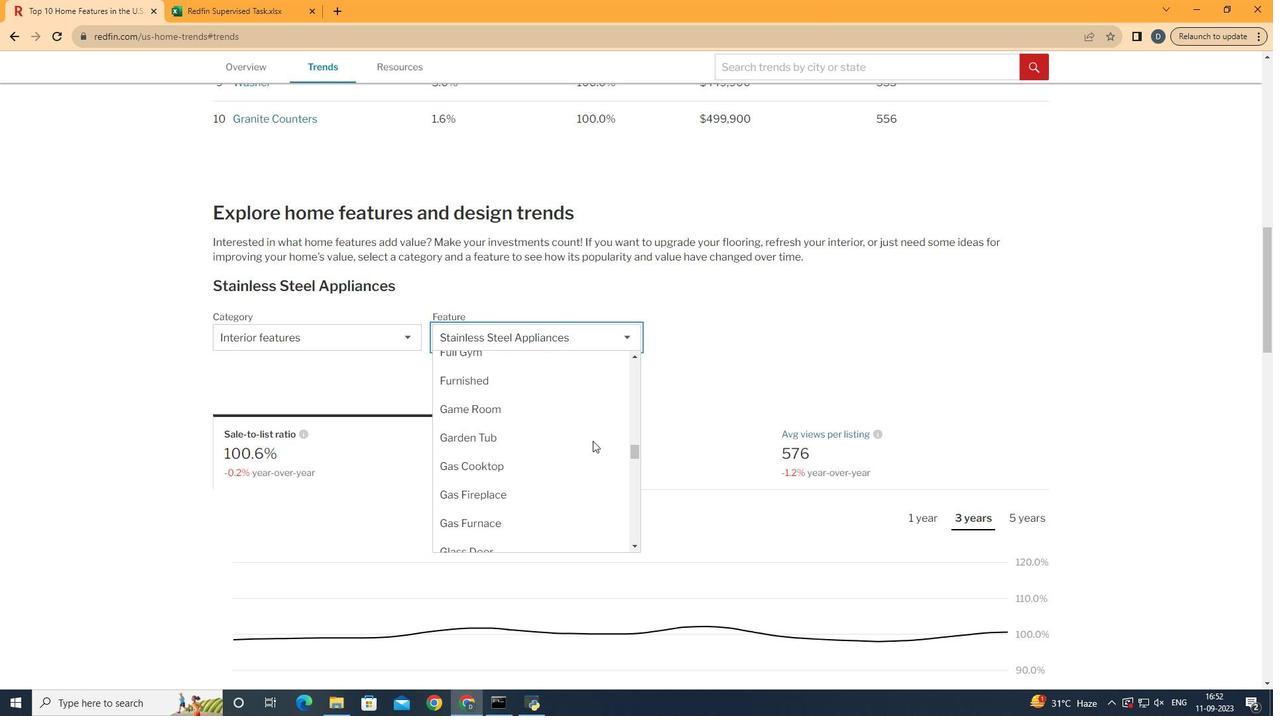 
Action: Mouse scrolled (592, 441) with delta (0, 0)
Screenshot: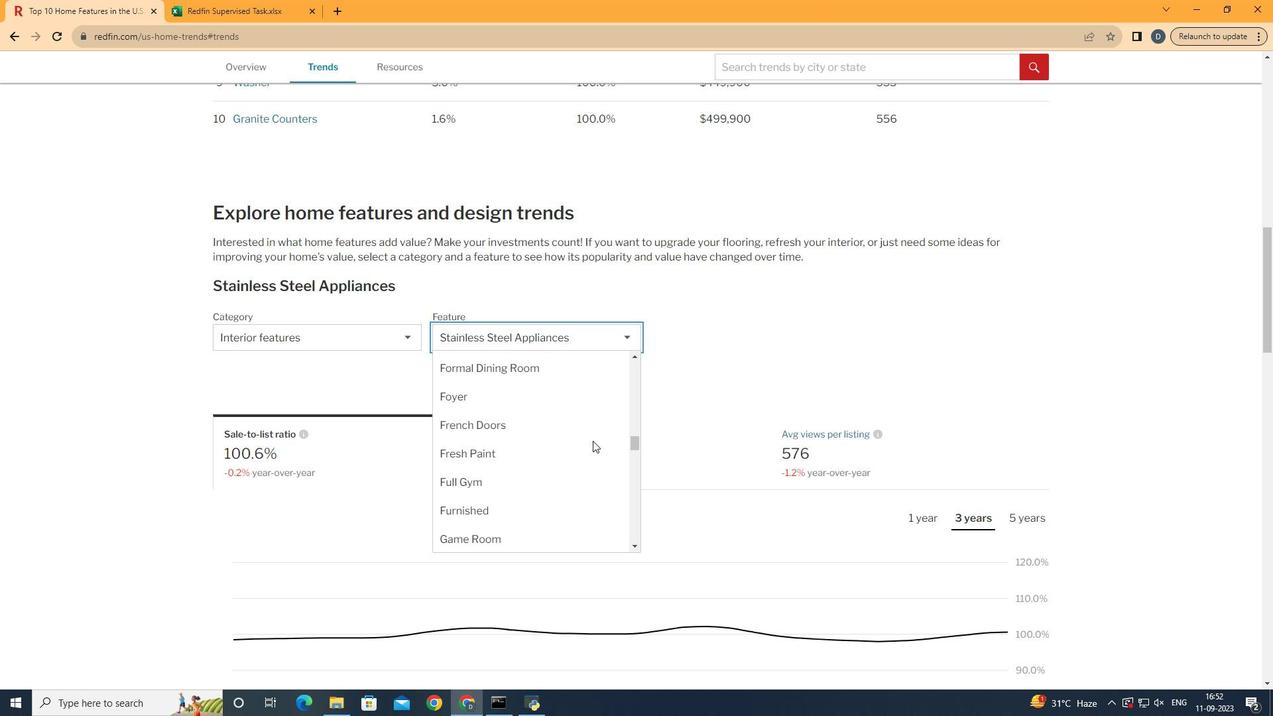 
Action: Mouse scrolled (592, 441) with delta (0, 0)
Screenshot: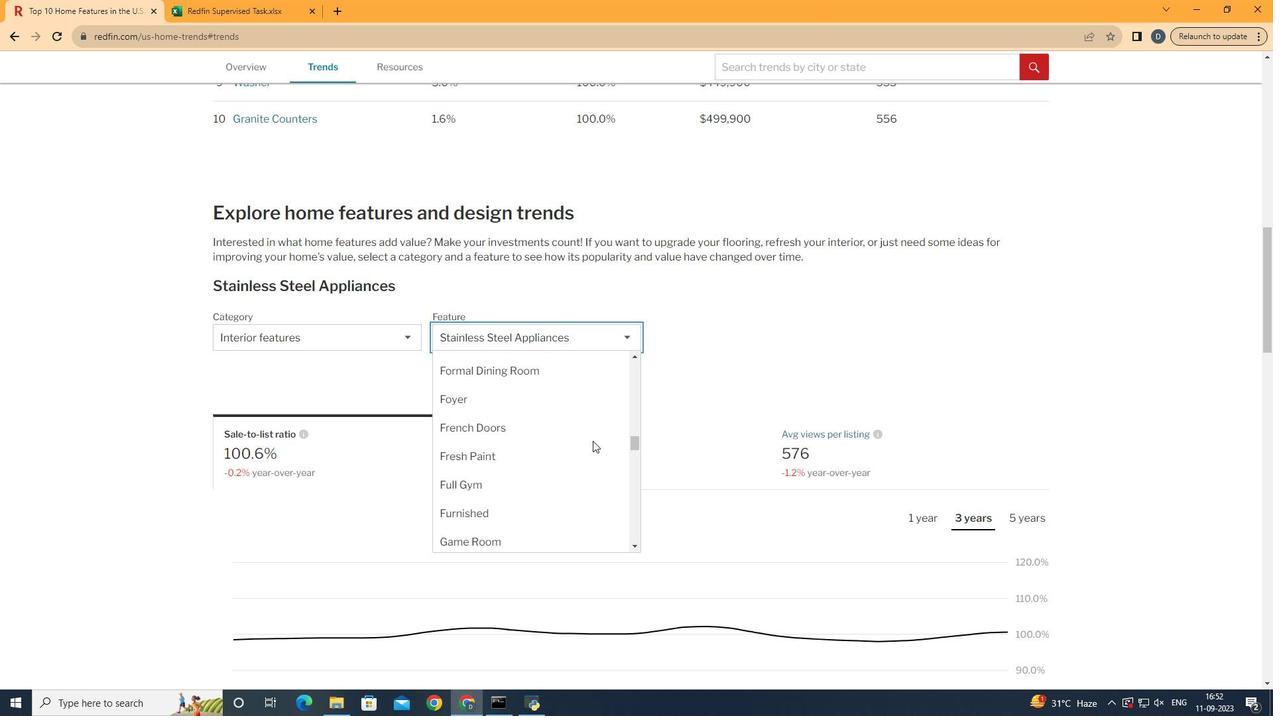 
Action: Mouse moved to (599, 434)
Screenshot: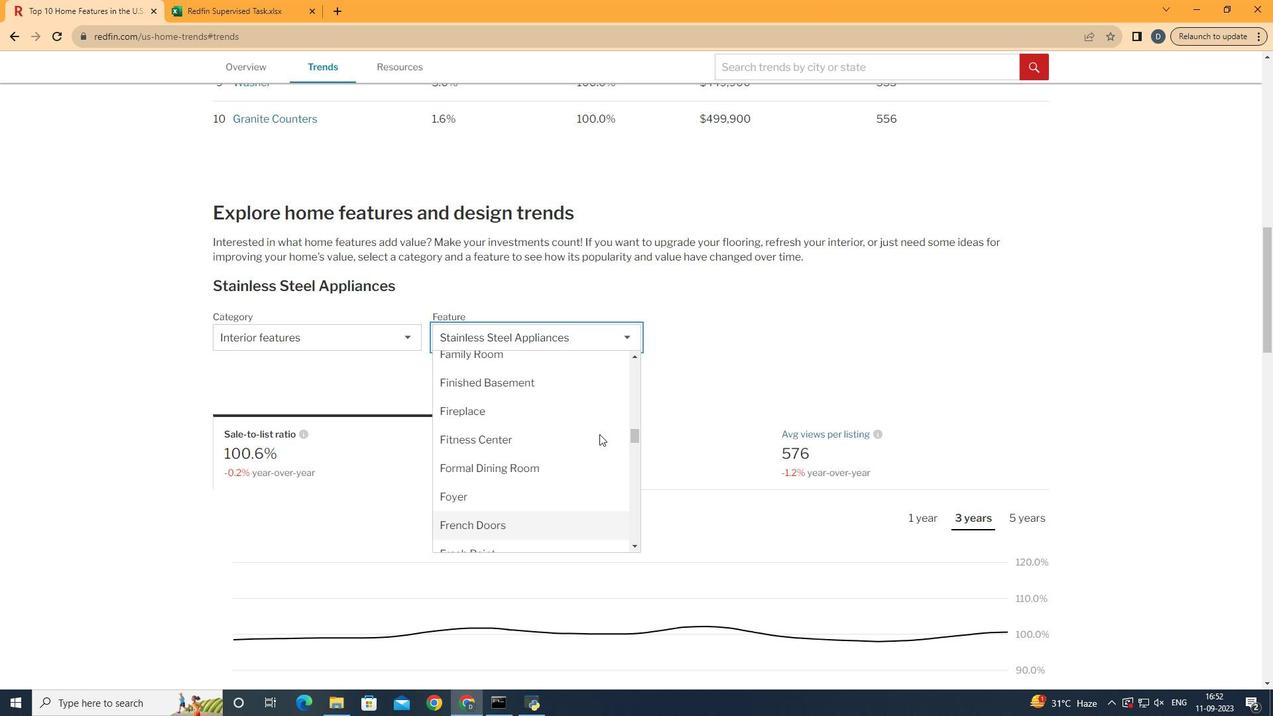 
Action: Mouse scrolled (599, 434) with delta (0, 0)
Screenshot: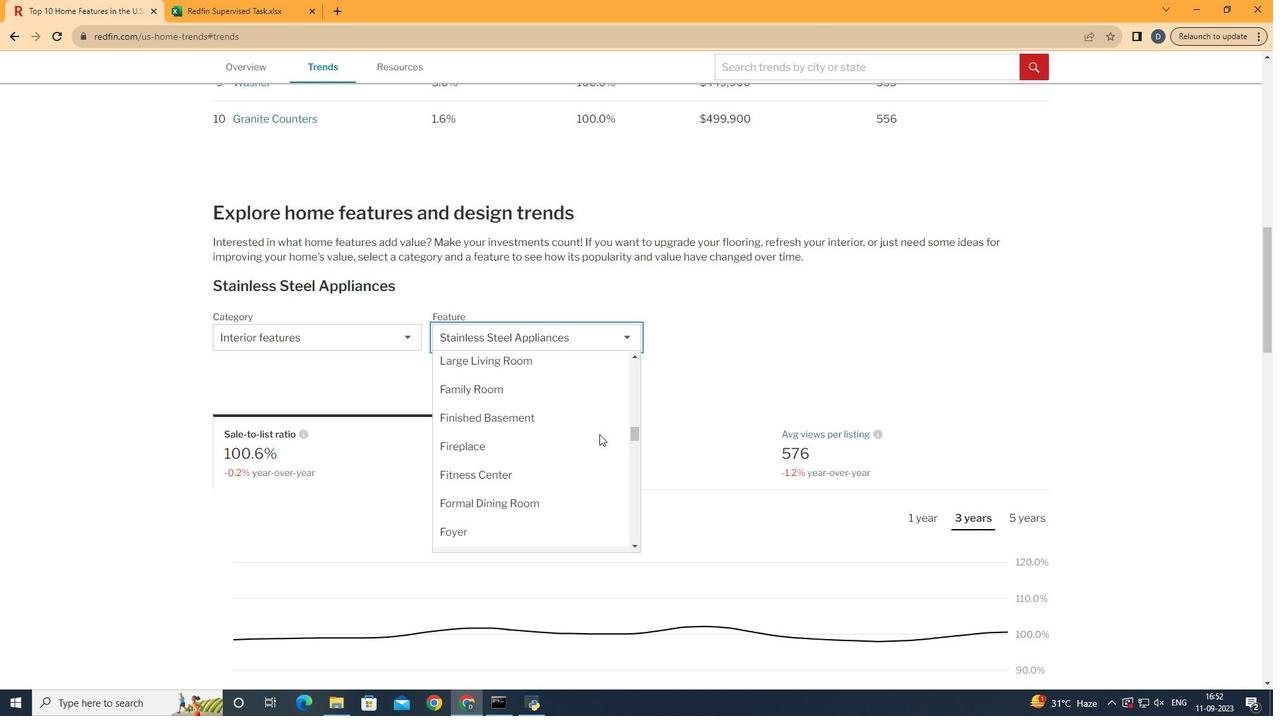 
Action: Mouse scrolled (599, 434) with delta (0, 0)
Screenshot: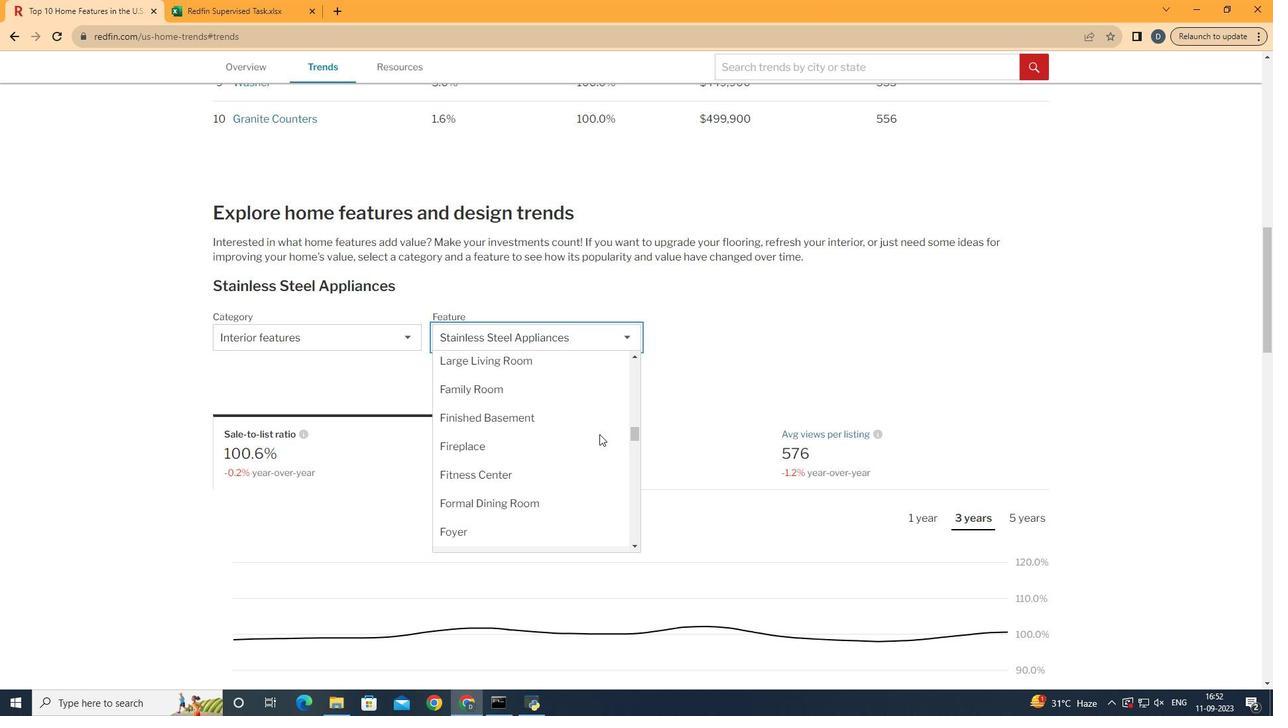 
Action: Mouse moved to (566, 370)
Screenshot: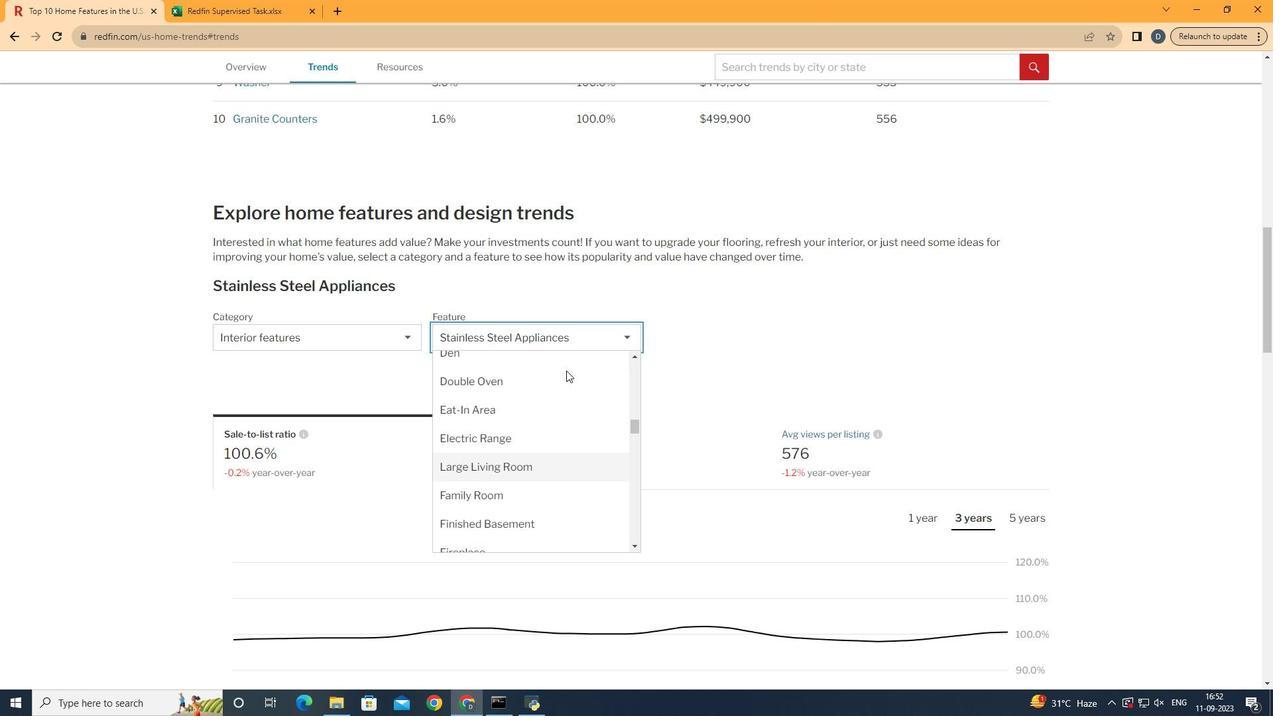 
Action: Mouse scrolled (566, 371) with delta (0, 0)
Screenshot: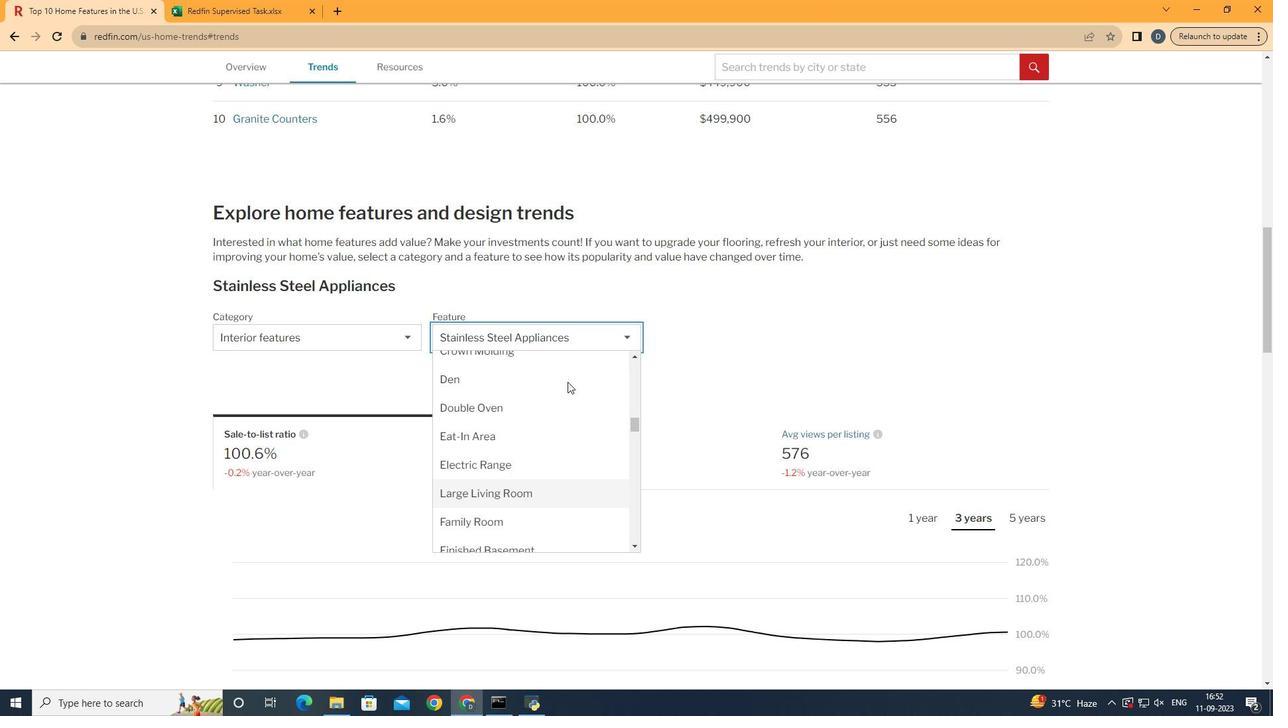 
Action: Mouse scrolled (566, 371) with delta (0, 0)
Screenshot: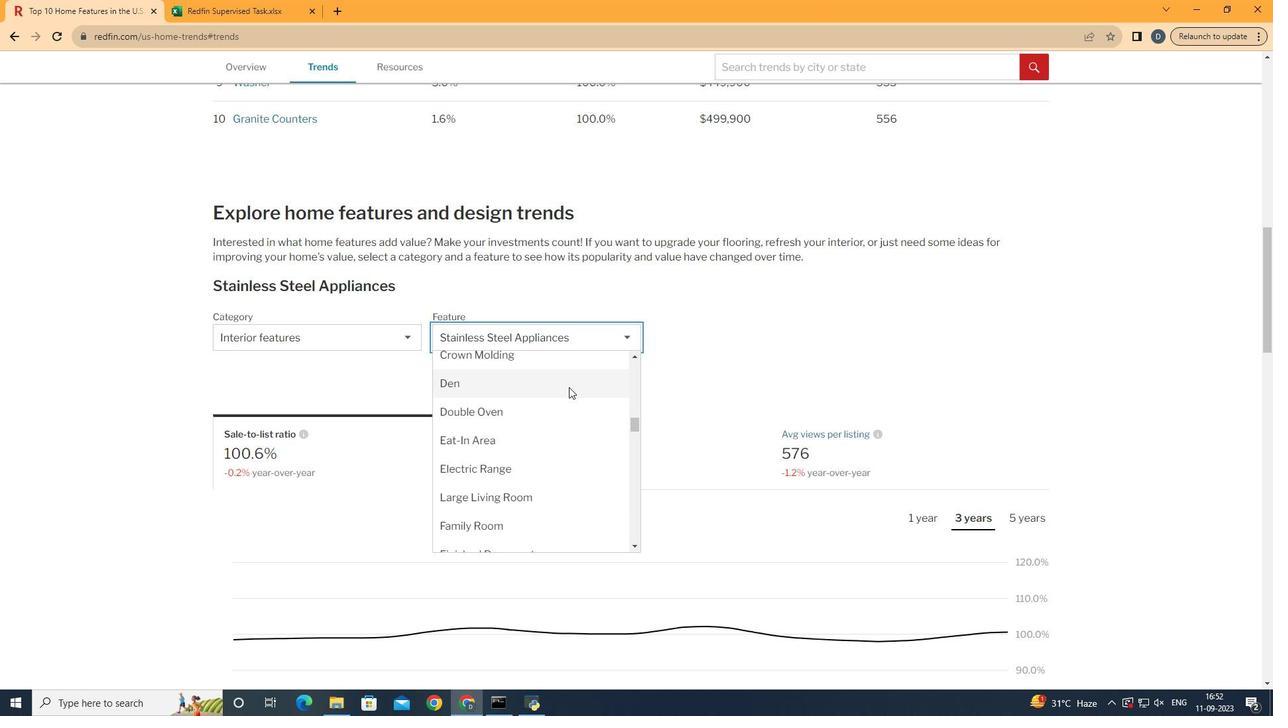 
Action: Mouse moved to (557, 457)
Screenshot: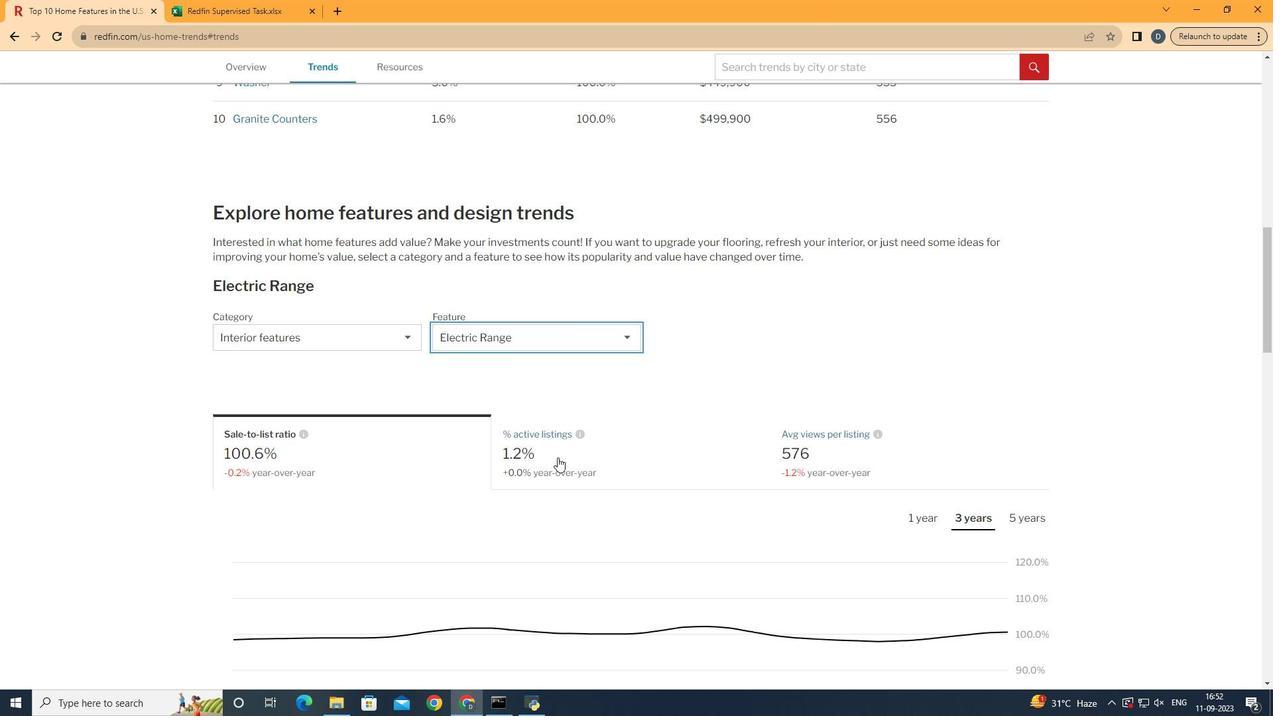 
Action: Mouse pressed left at (557, 457)
Screenshot: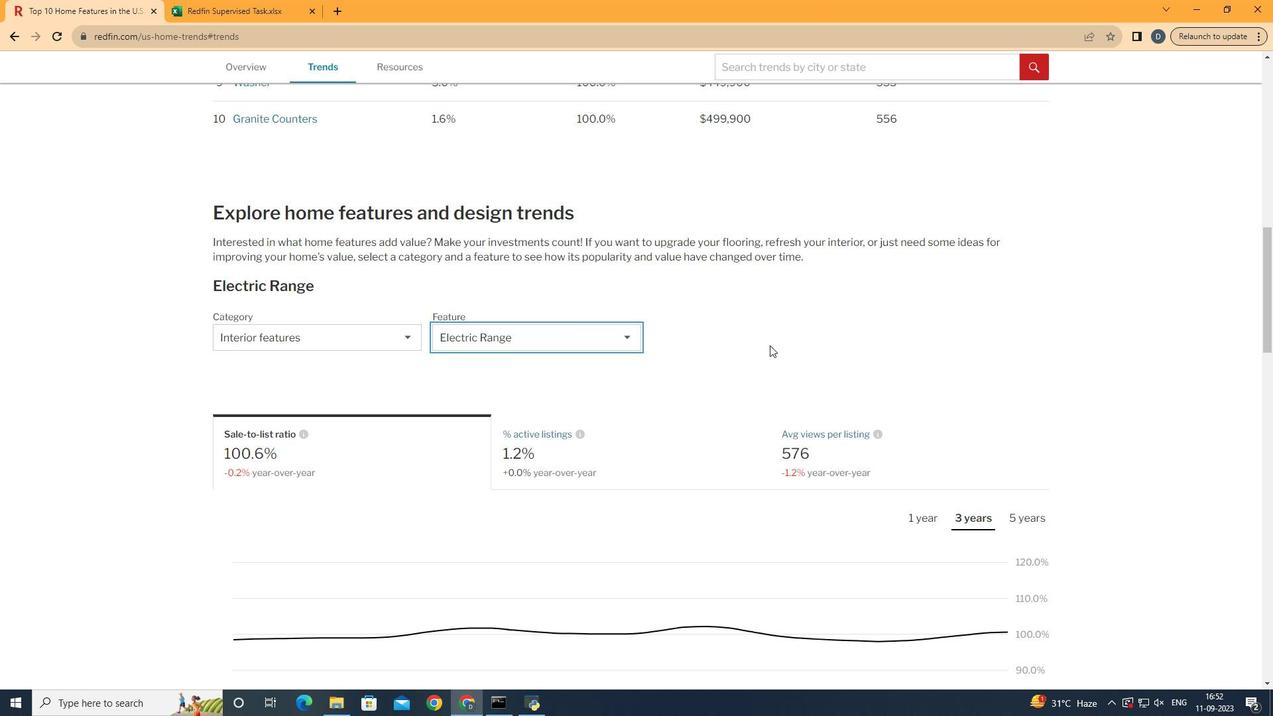 
Action: Mouse moved to (772, 343)
Screenshot: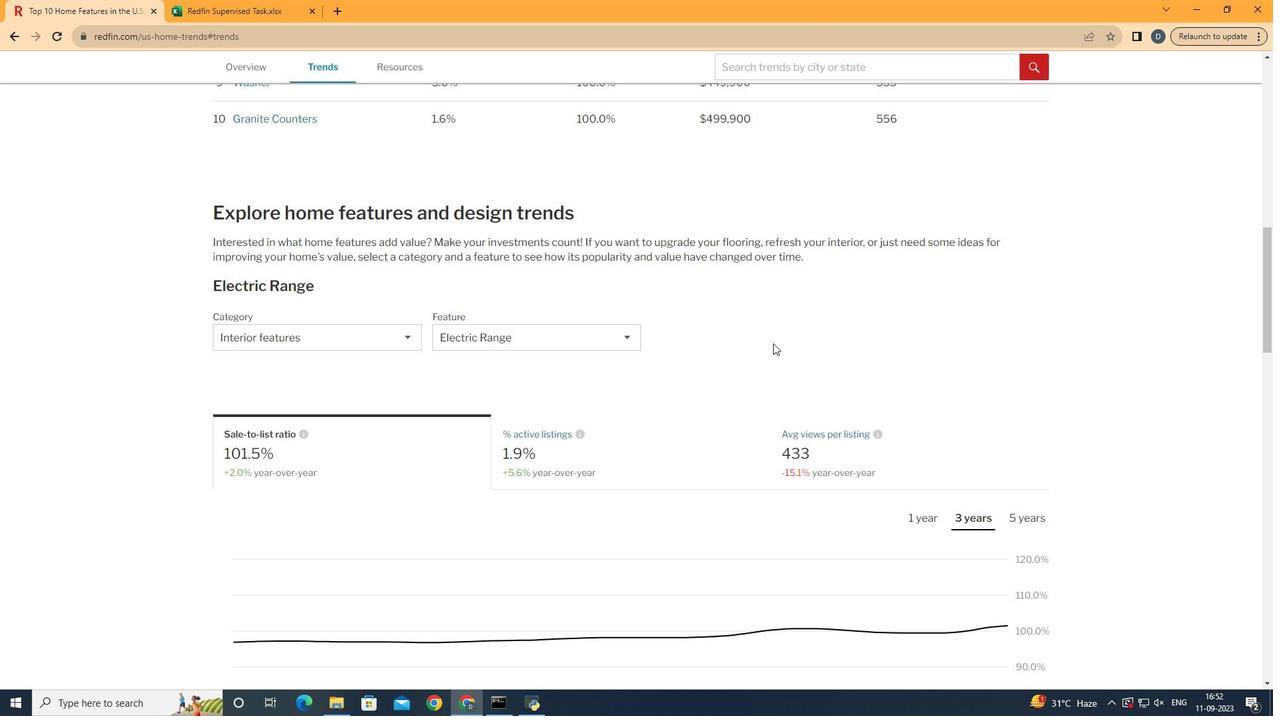 
Action: Mouse pressed left at (772, 343)
Screenshot: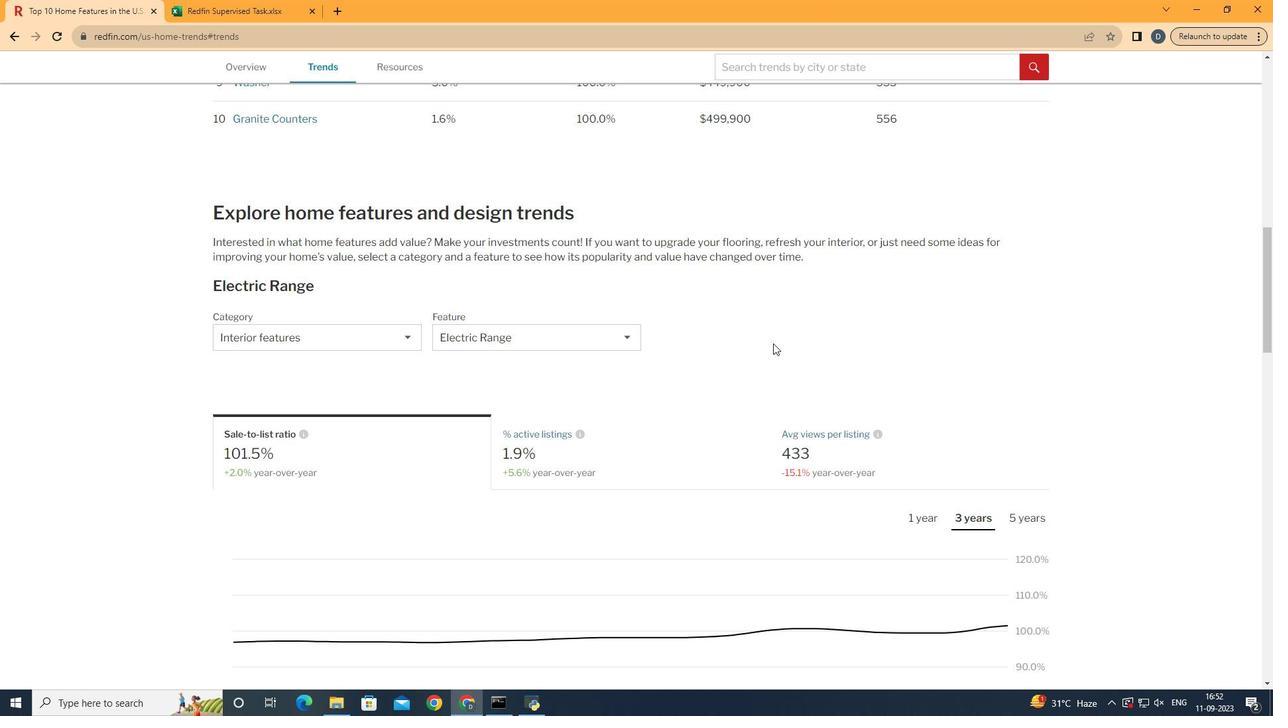 
Action: Mouse moved to (918, 456)
Screenshot: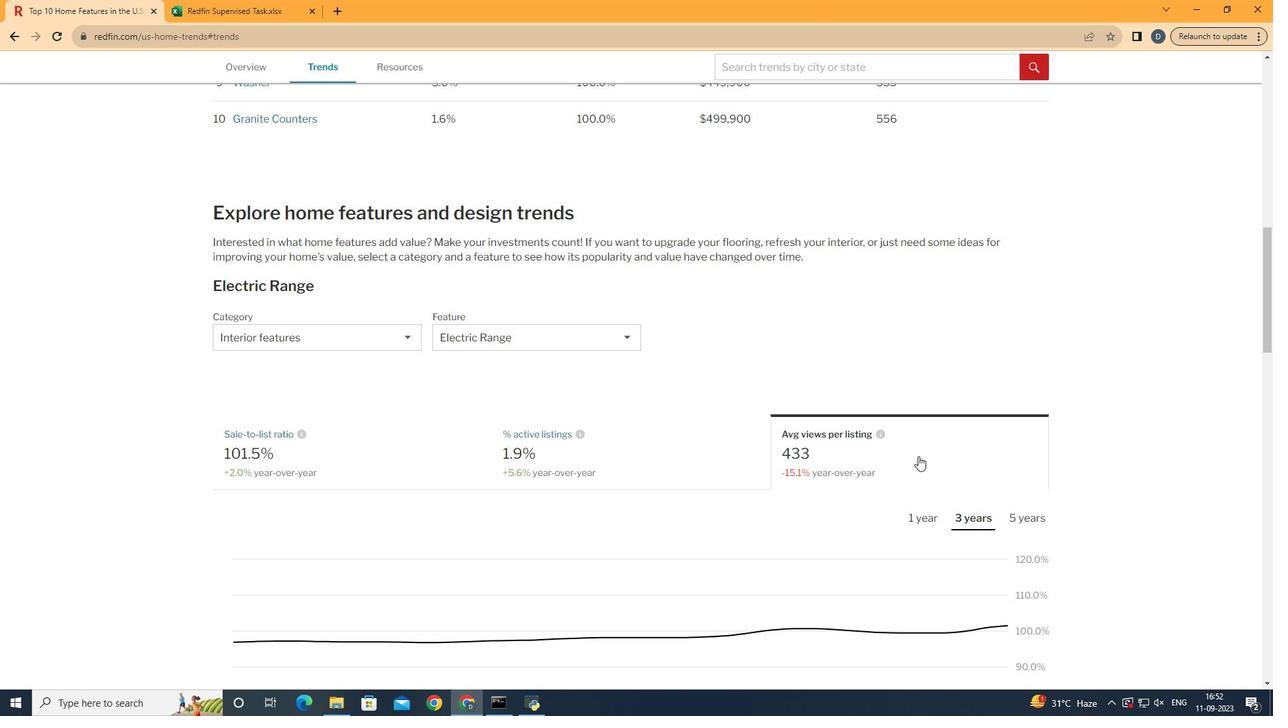 
Action: Mouse pressed left at (918, 456)
Screenshot: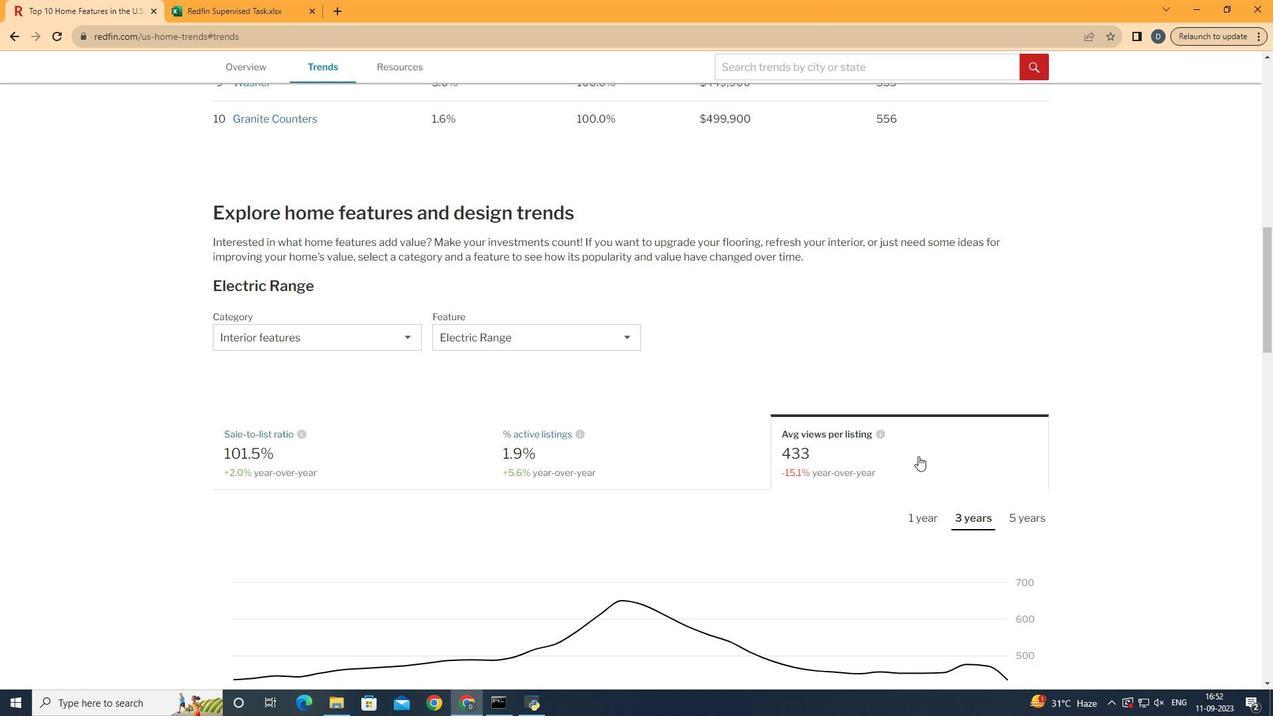 
Action: Mouse moved to (1029, 514)
Screenshot: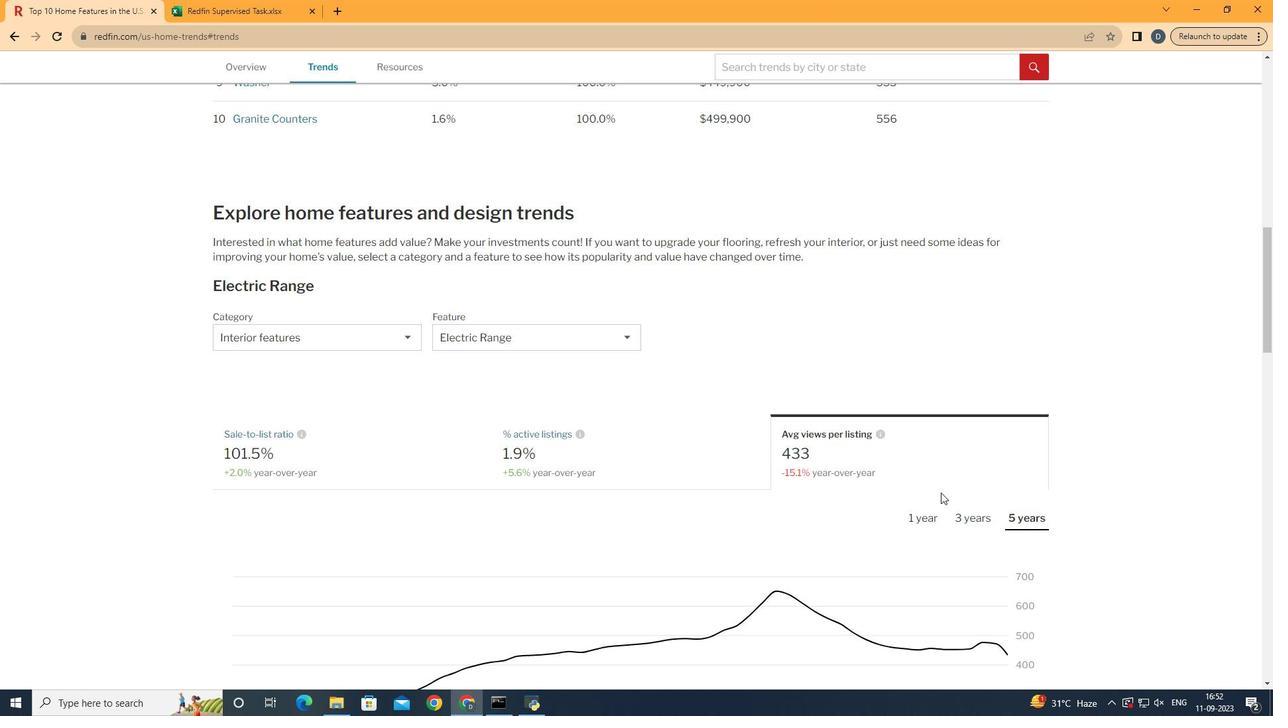 
Action: Mouse pressed left at (1029, 514)
Screenshot: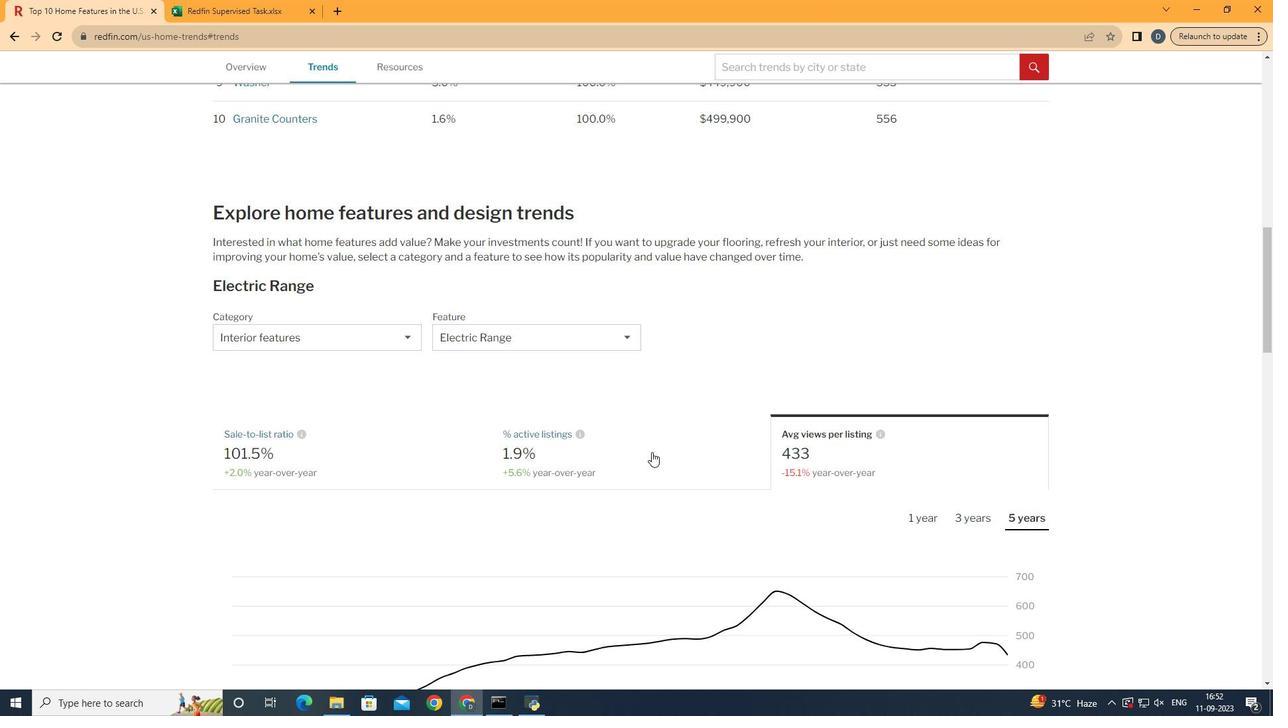 
Action: Mouse moved to (546, 423)
Screenshot: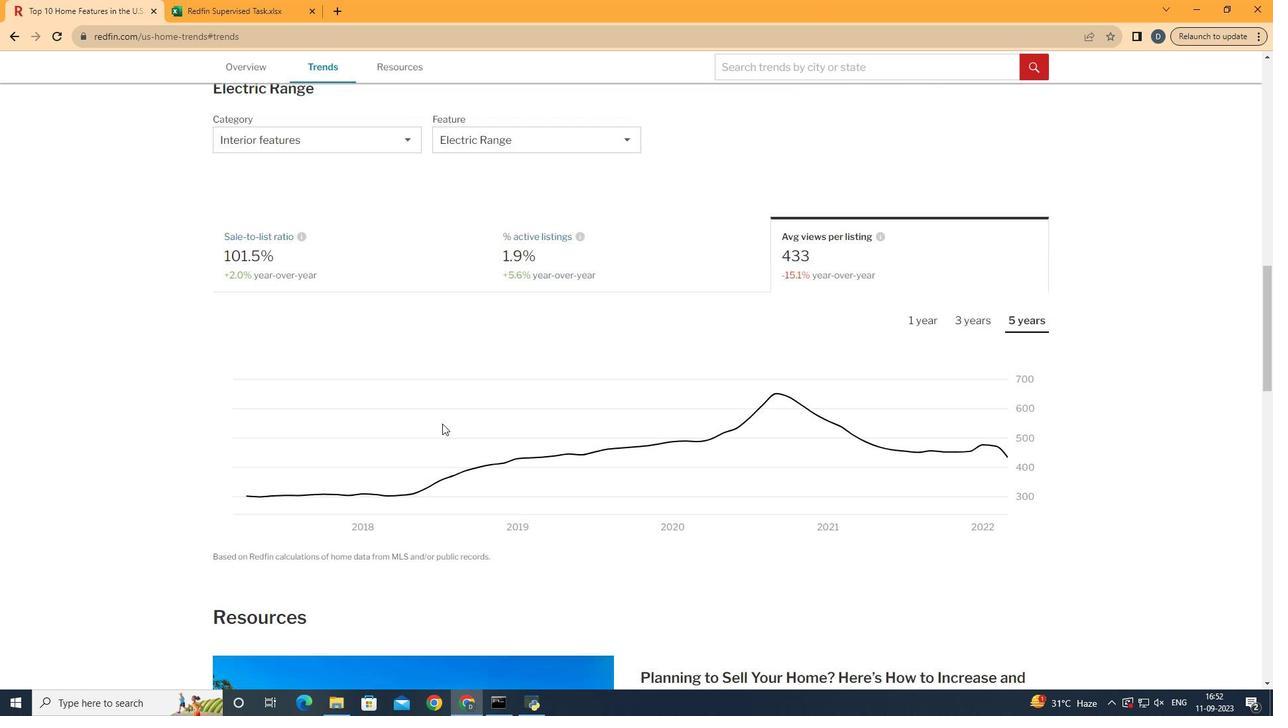 
Action: Mouse scrolled (546, 423) with delta (0, 0)
Screenshot: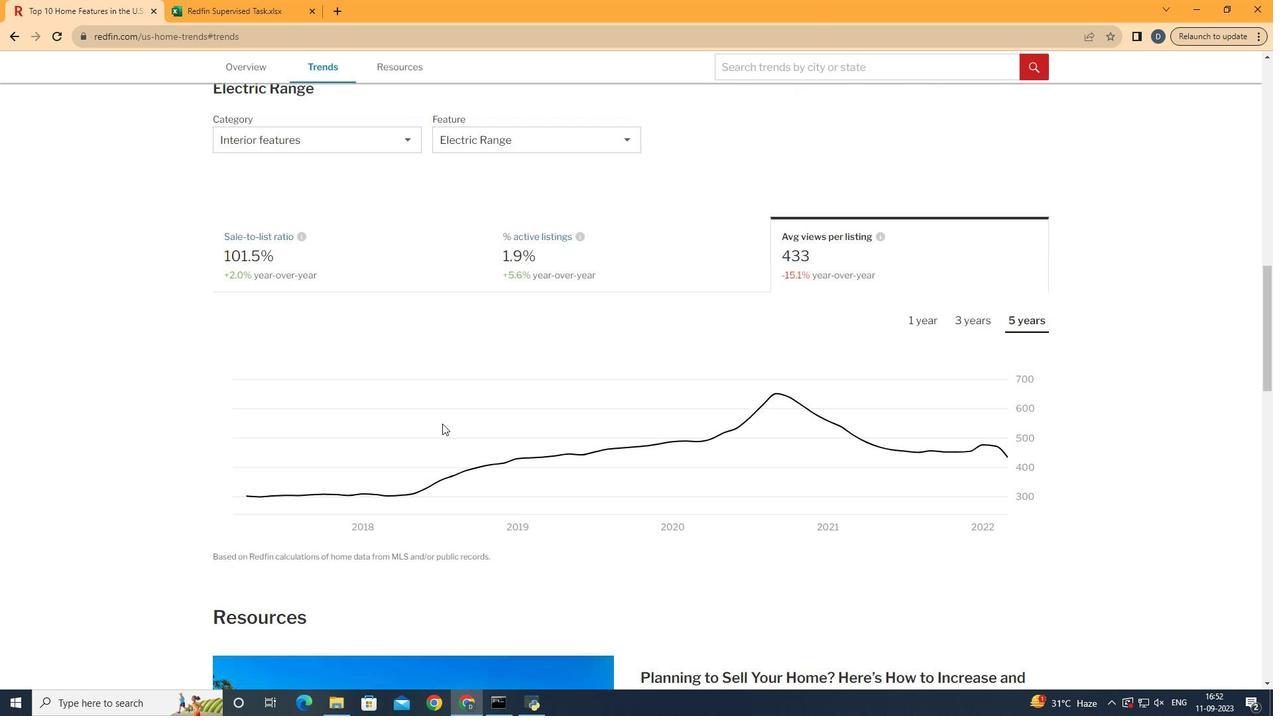 
Action: Mouse scrolled (546, 423) with delta (0, 0)
Screenshot: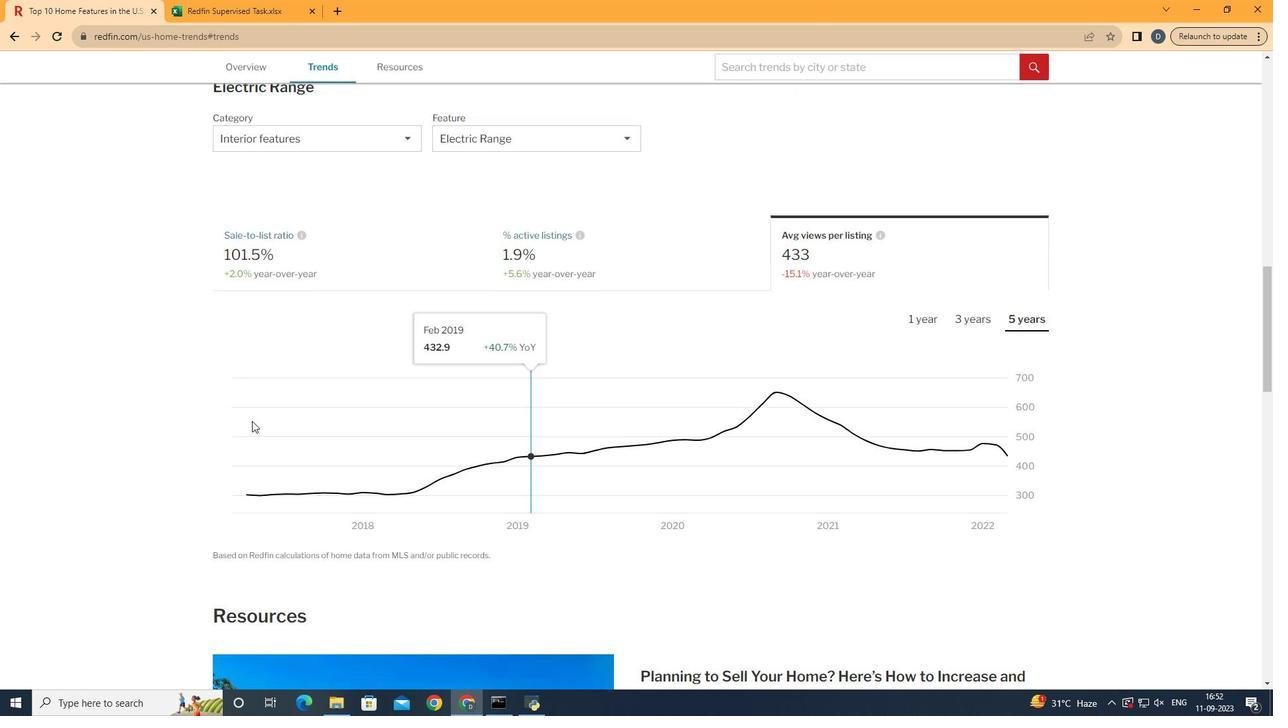 
Action: Mouse scrolled (546, 423) with delta (0, 0)
Screenshot: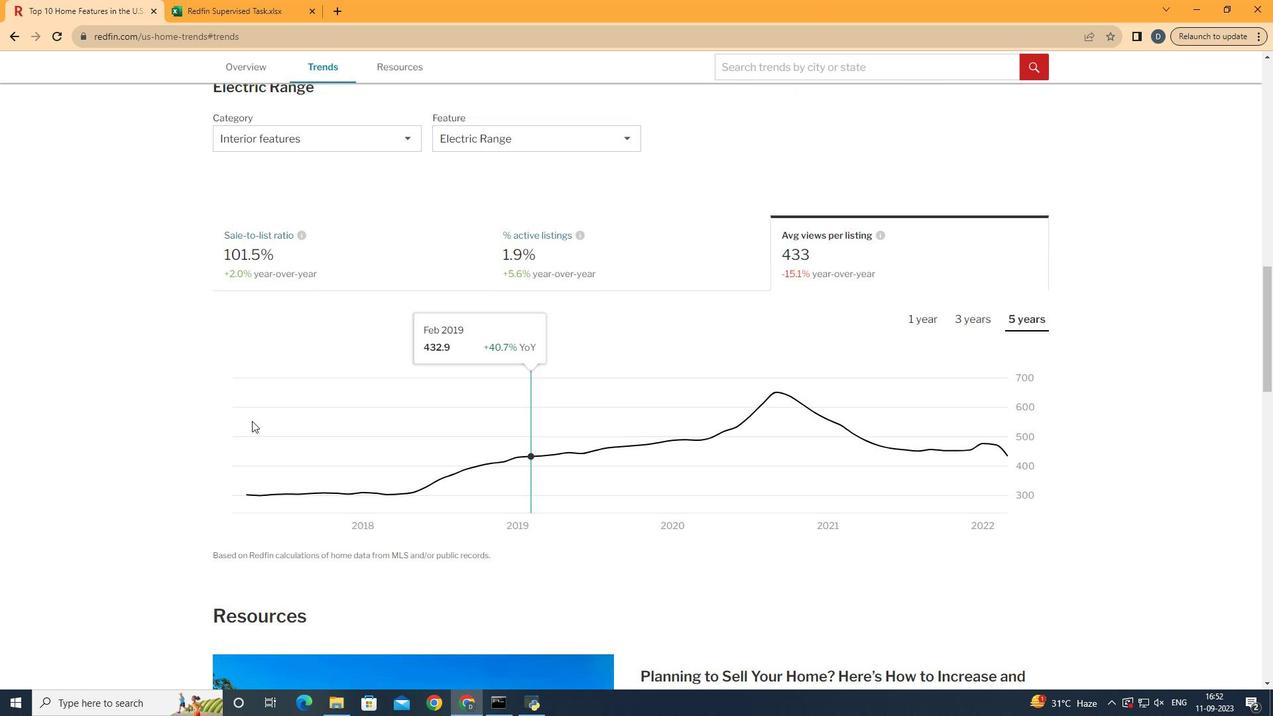 
Action: Mouse moved to (1048, 519)
Screenshot: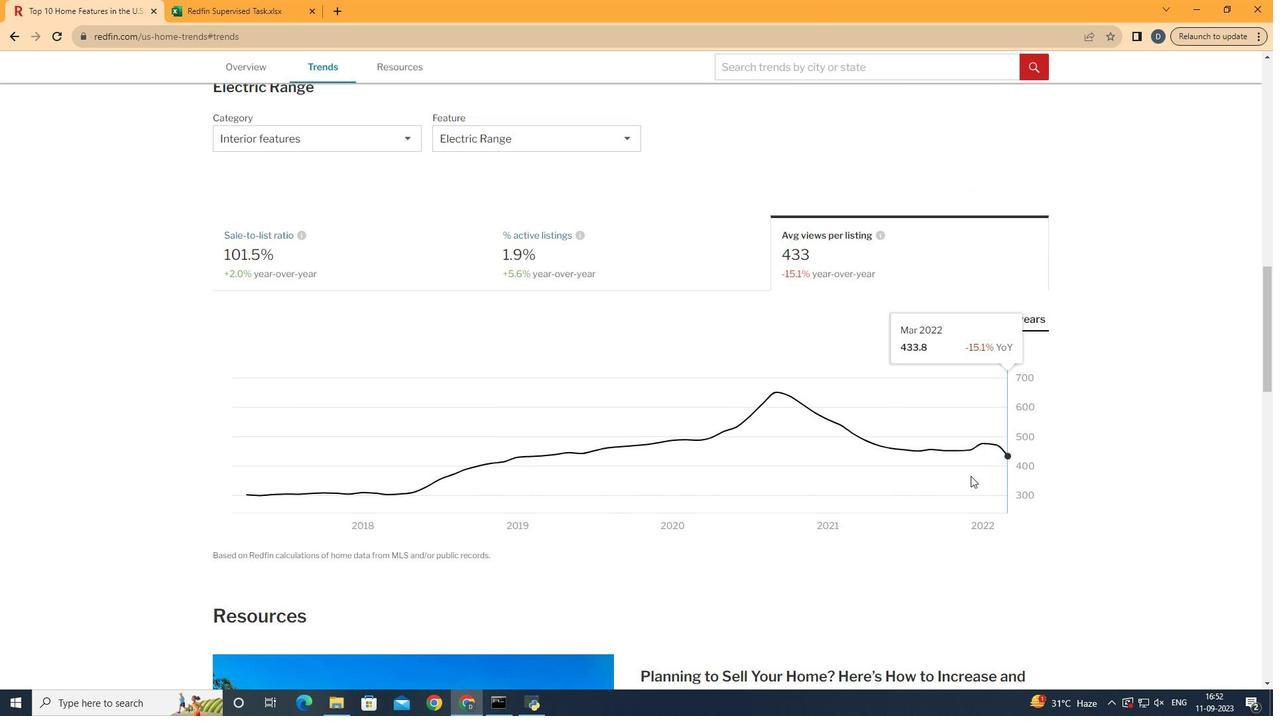 
